 Task: For heading  Tahoma with underline.  font size for heading20,  'Change the font style of data to'Arial.  and font size to 12,  Change the alignment of both headline & data to Align left.  In the sheet  analysisDailySales_Analysis_2022
Action: Mouse moved to (1119, 151)
Screenshot: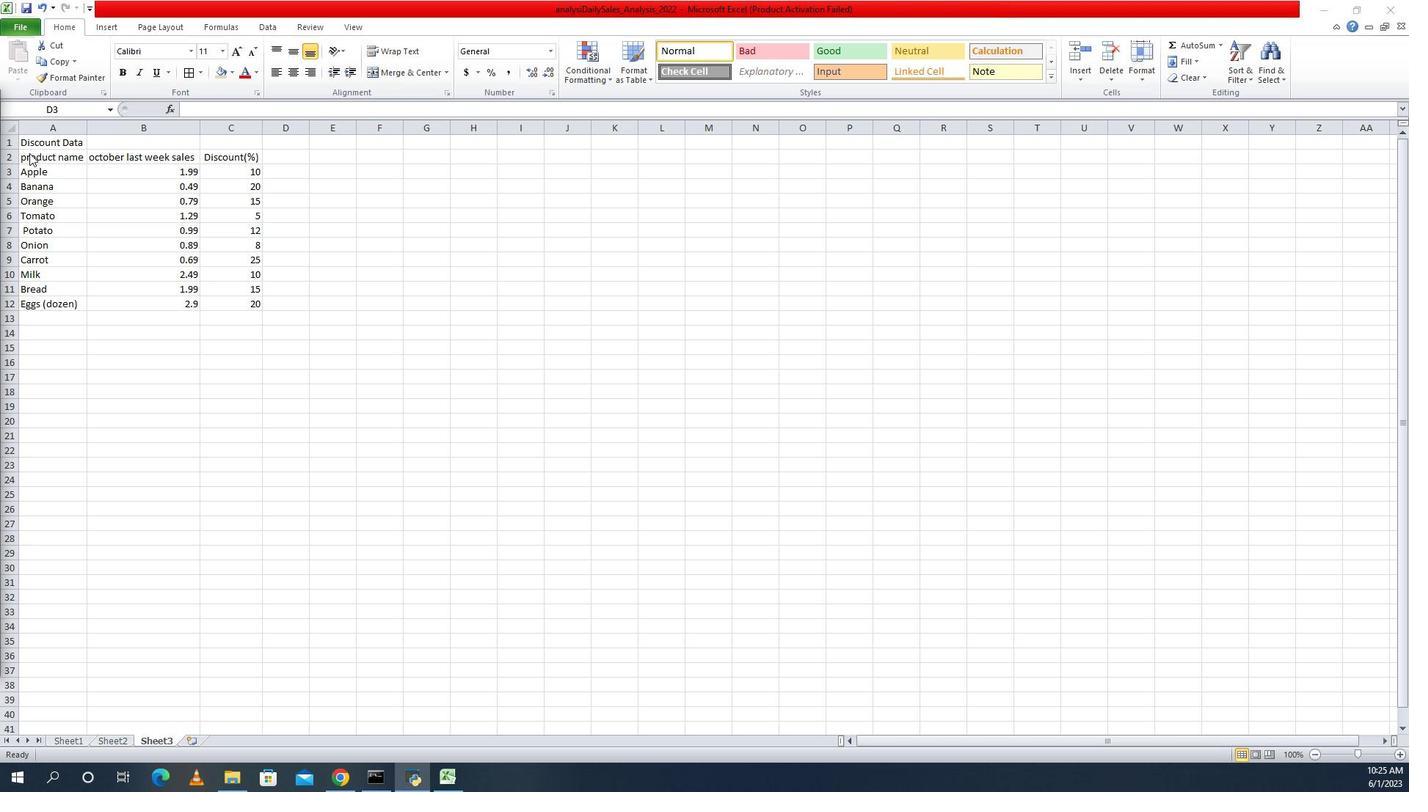 
Action: Mouse pressed left at (1119, 151)
Screenshot: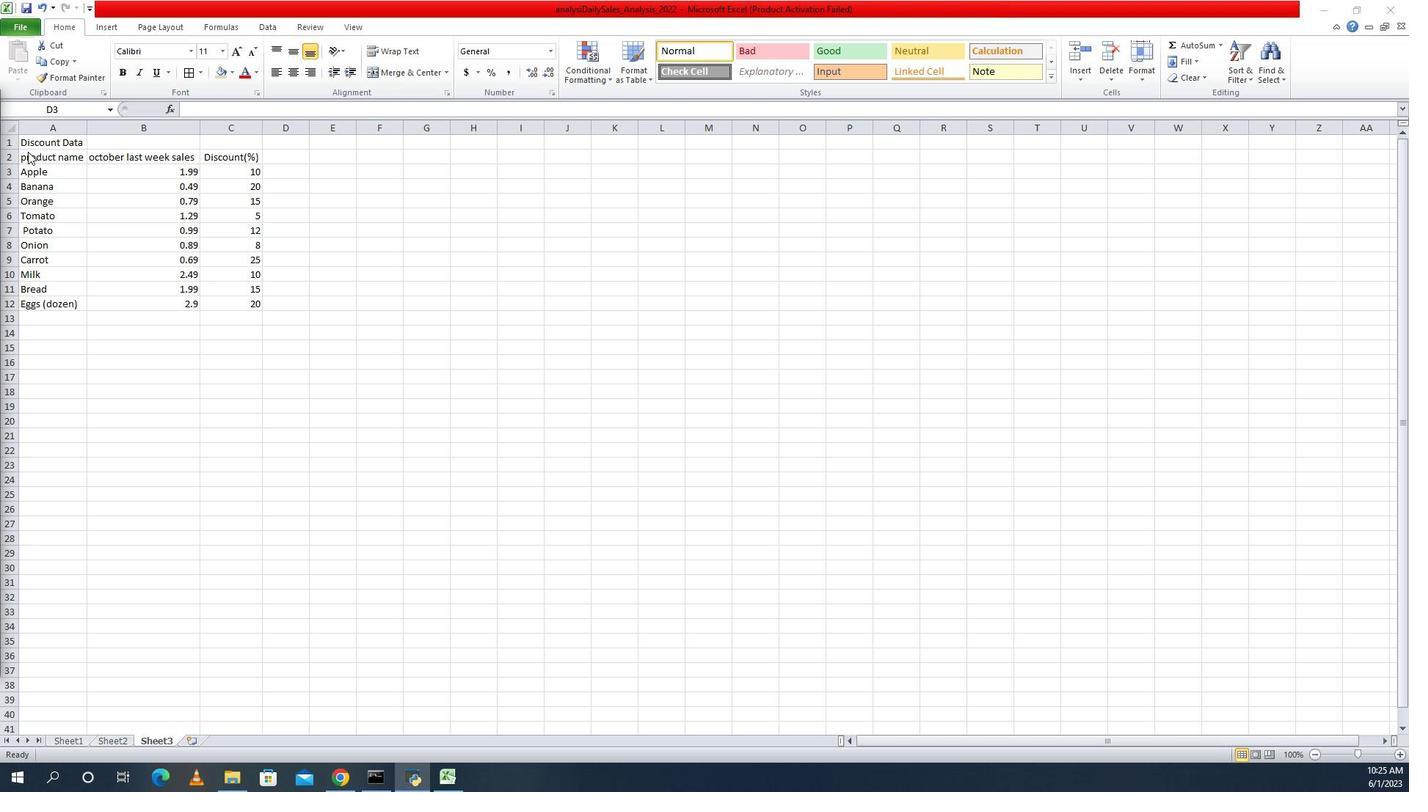 
Action: Mouse moved to (1141, 150)
Screenshot: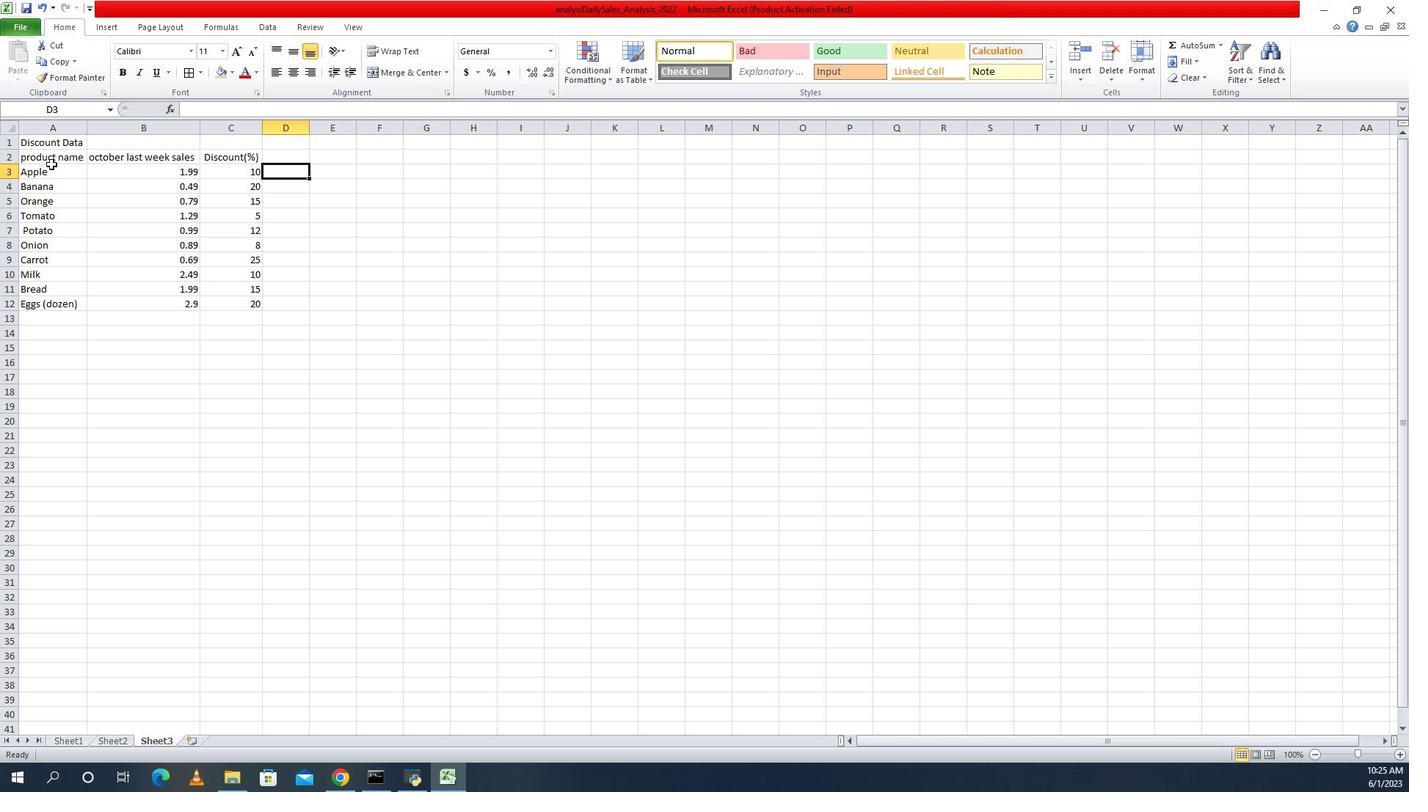 
Action: Mouse pressed left at (1141, 150)
Screenshot: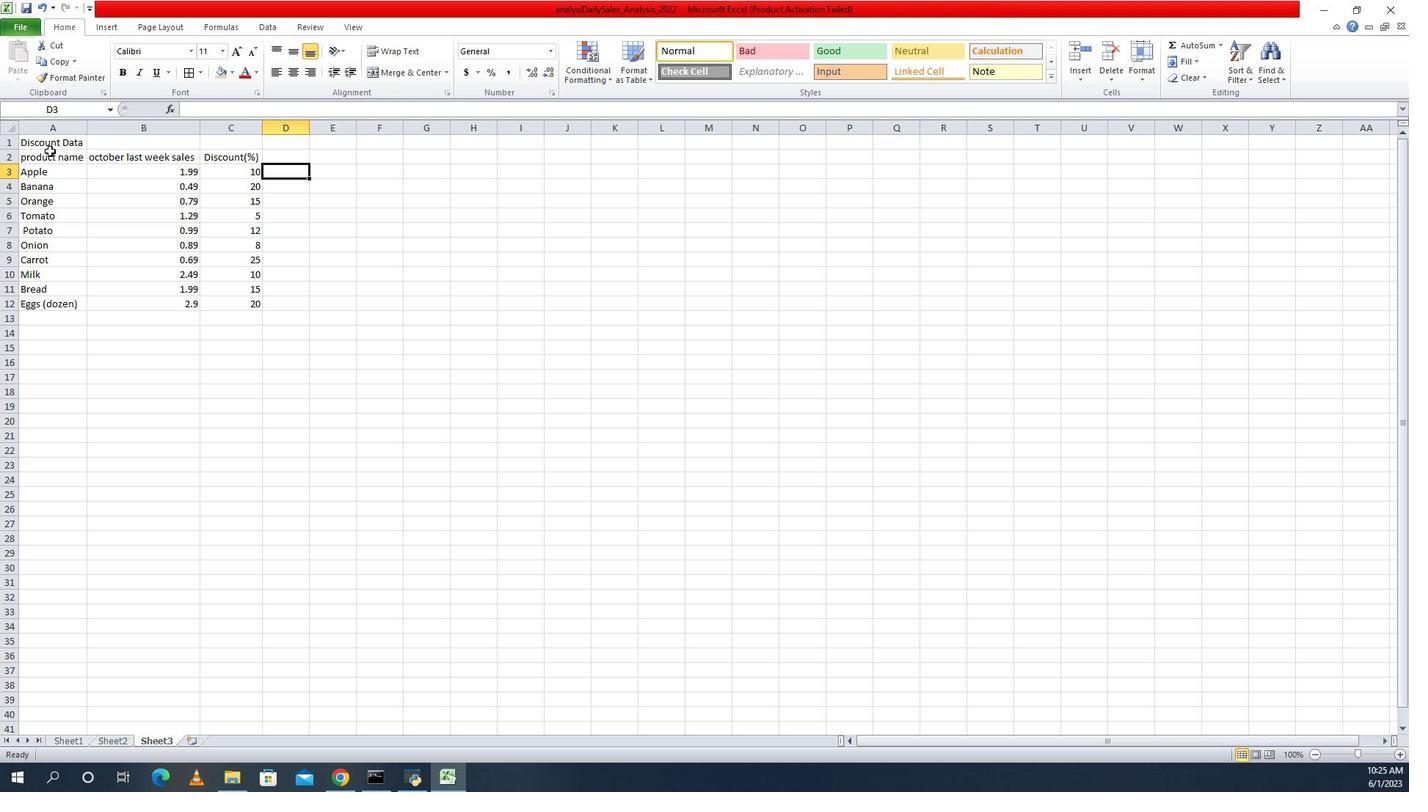 
Action: Mouse moved to (1164, 156)
Screenshot: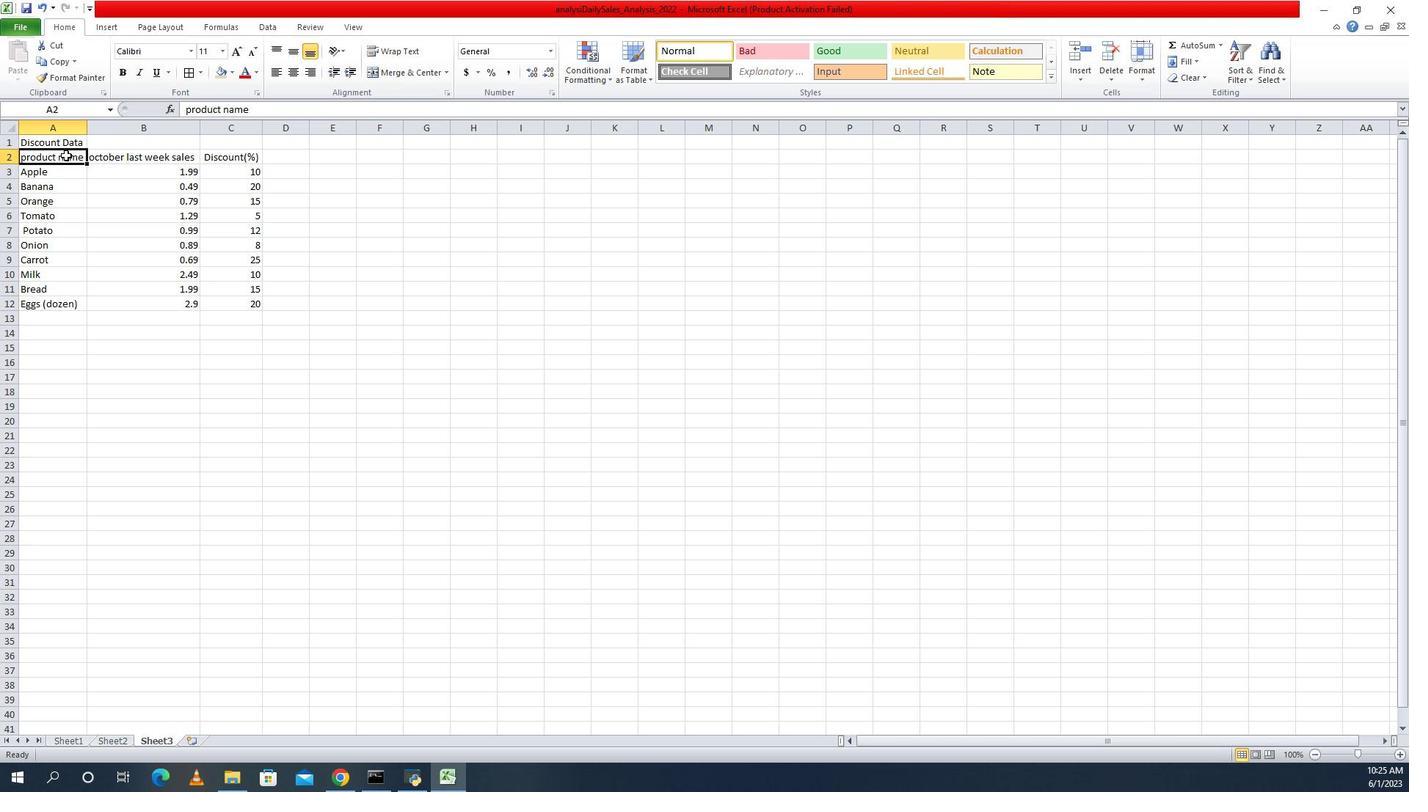 
Action: Mouse pressed left at (1159, 155)
Screenshot: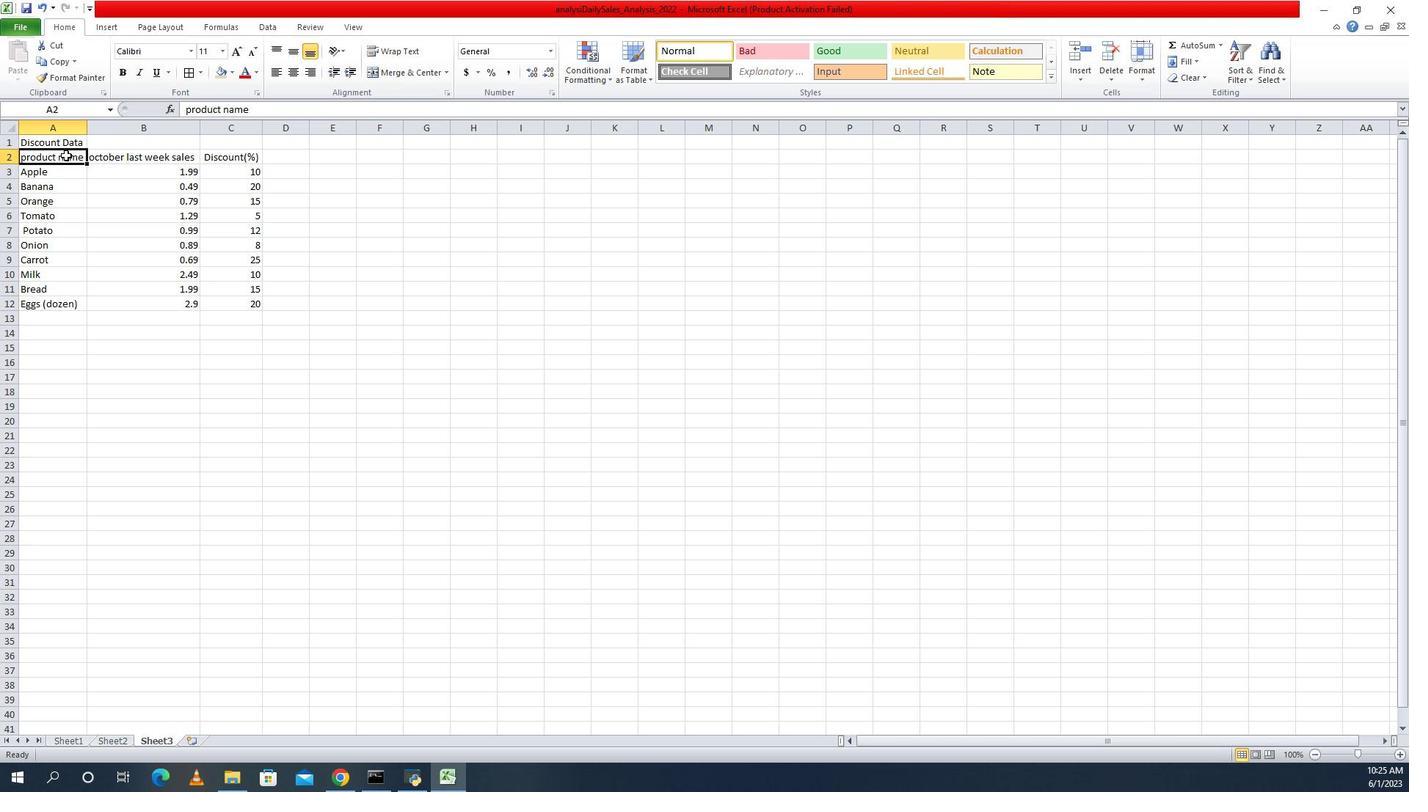 
Action: Mouse moved to (1249, 51)
Screenshot: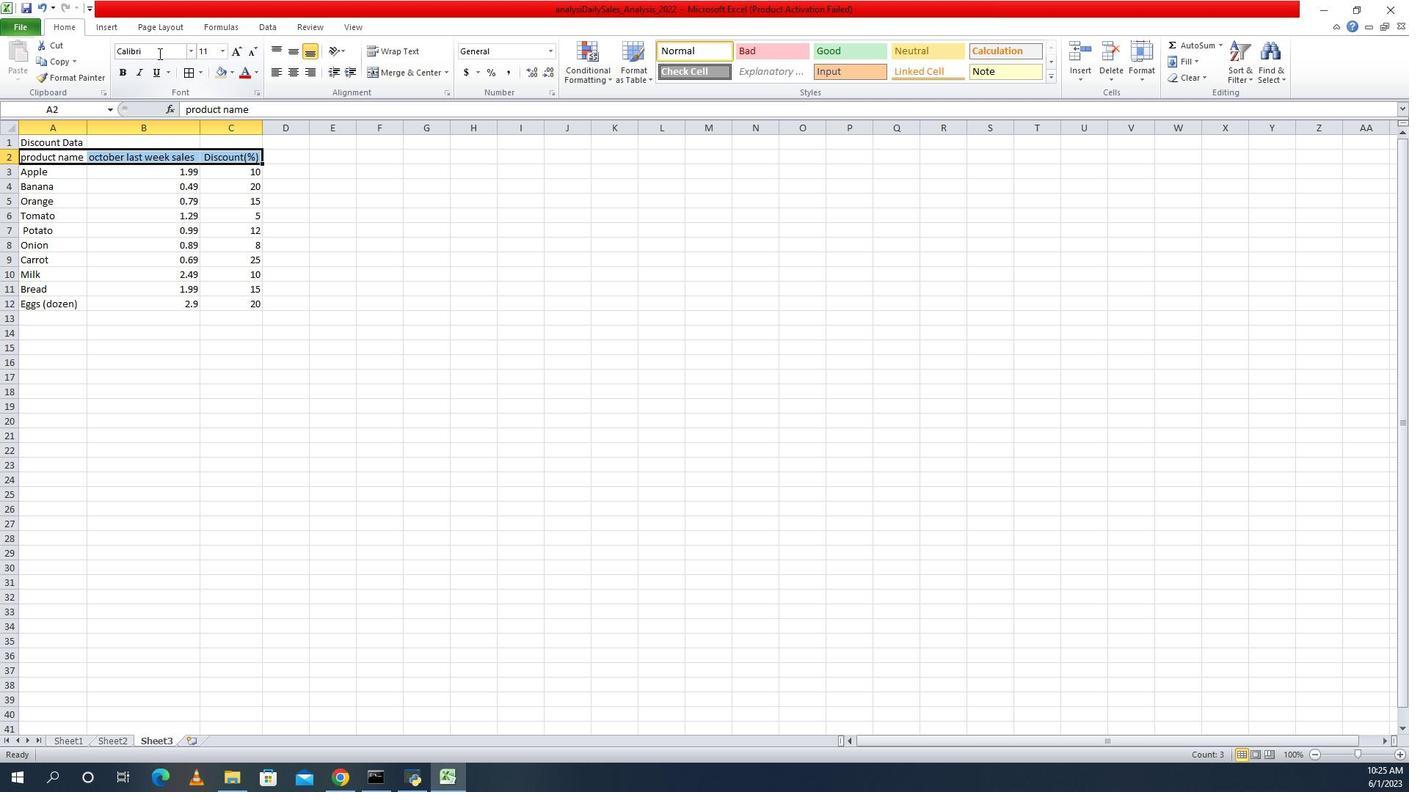 
Action: Mouse pressed left at (1249, 51)
Screenshot: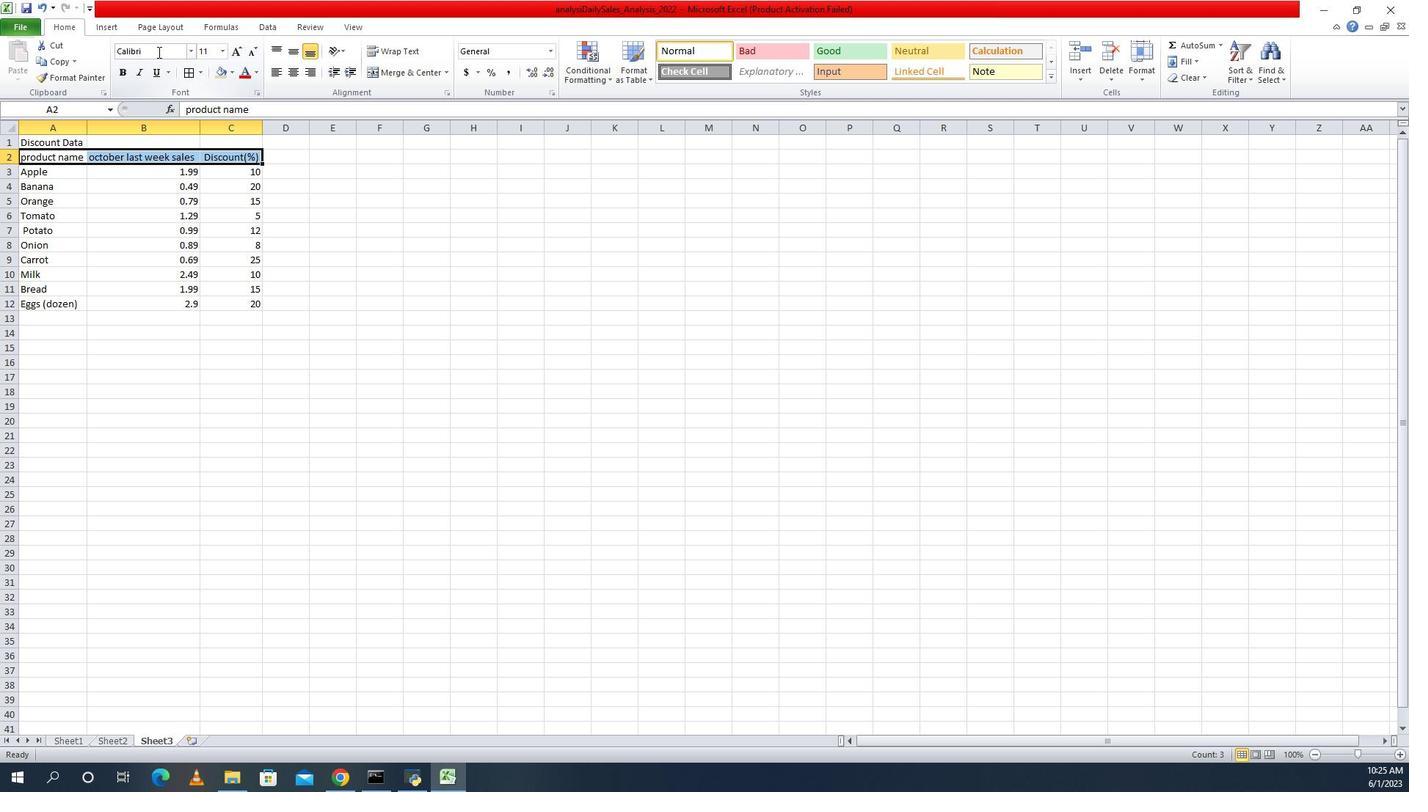 
Action: Mouse moved to (1283, 52)
Screenshot: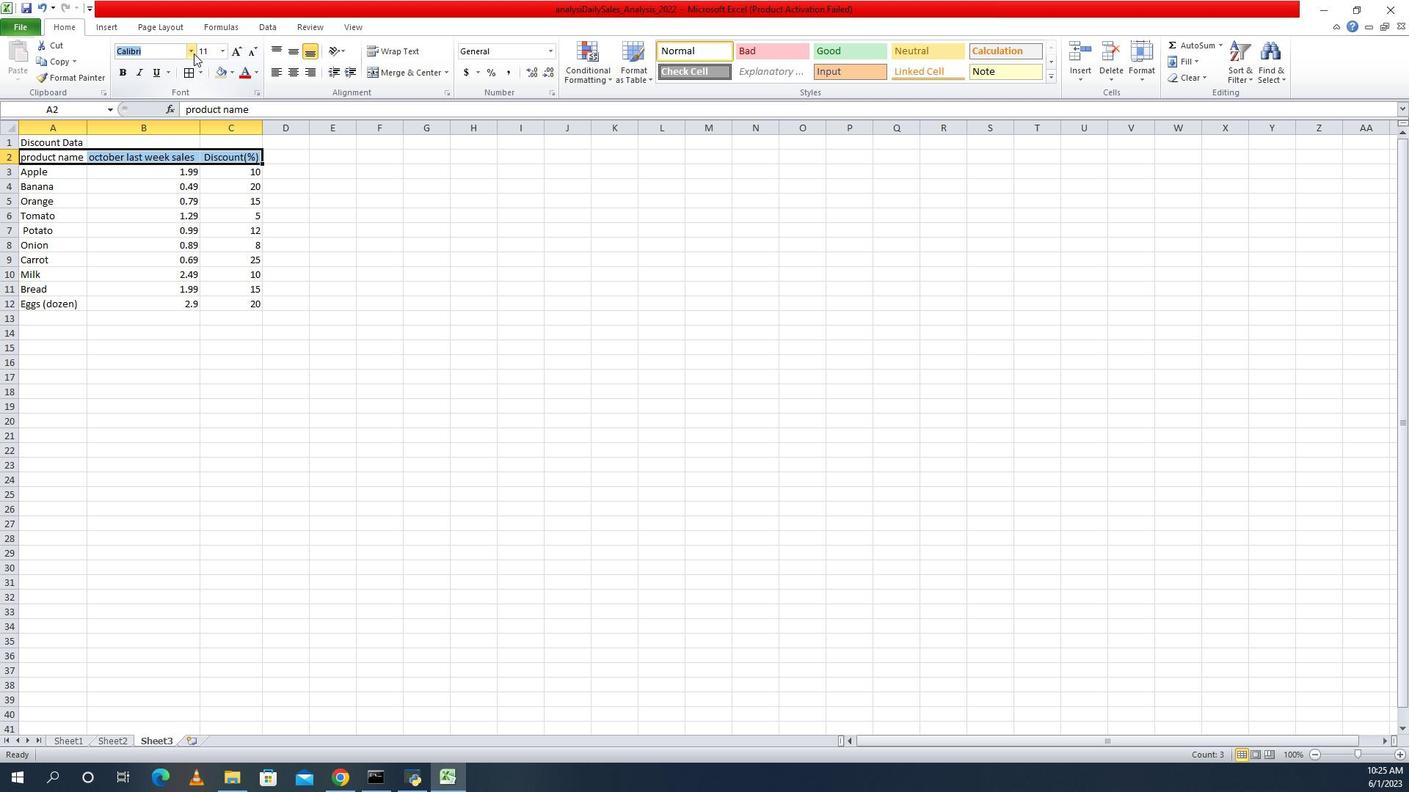 
Action: Mouse pressed left at (1283, 52)
Screenshot: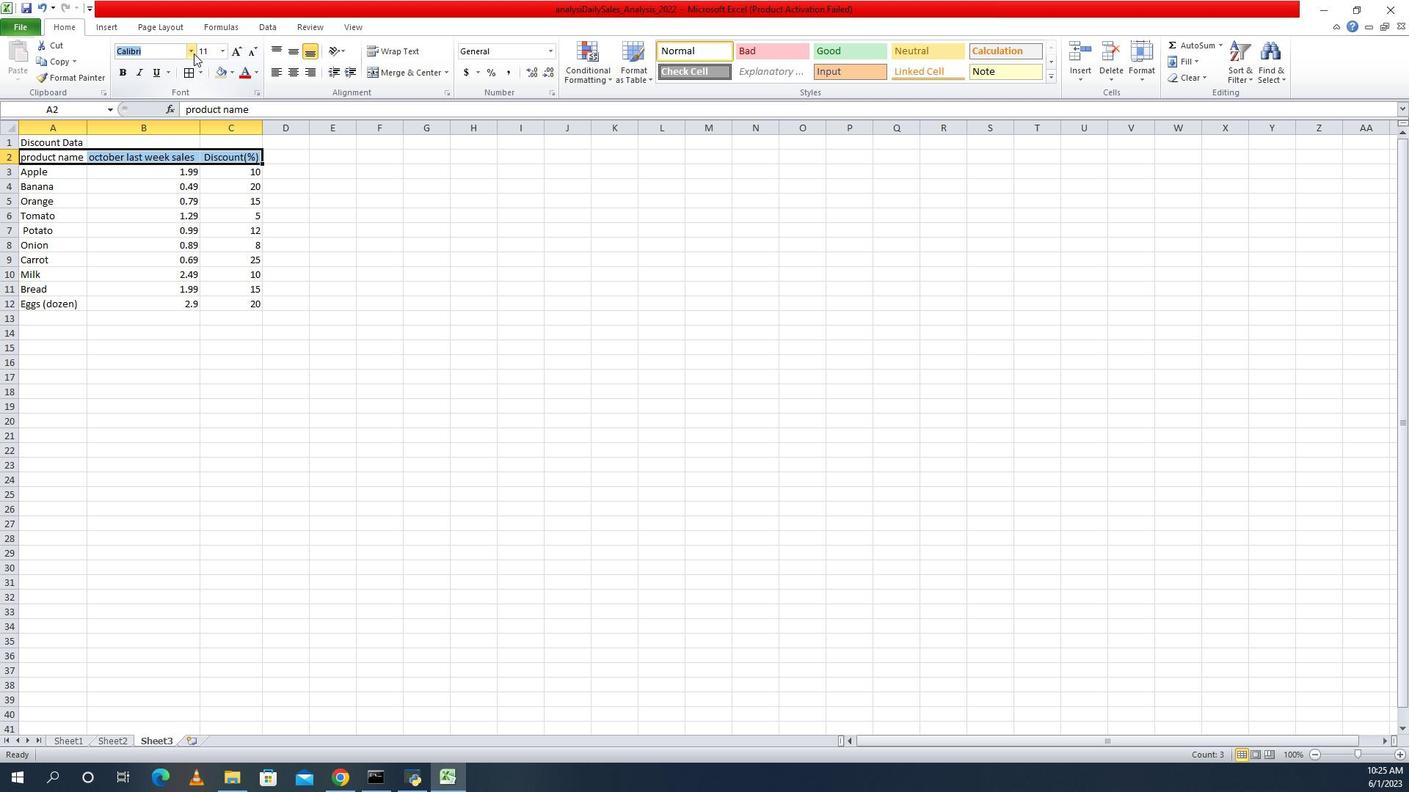 
Action: Key pressed t
Screenshot: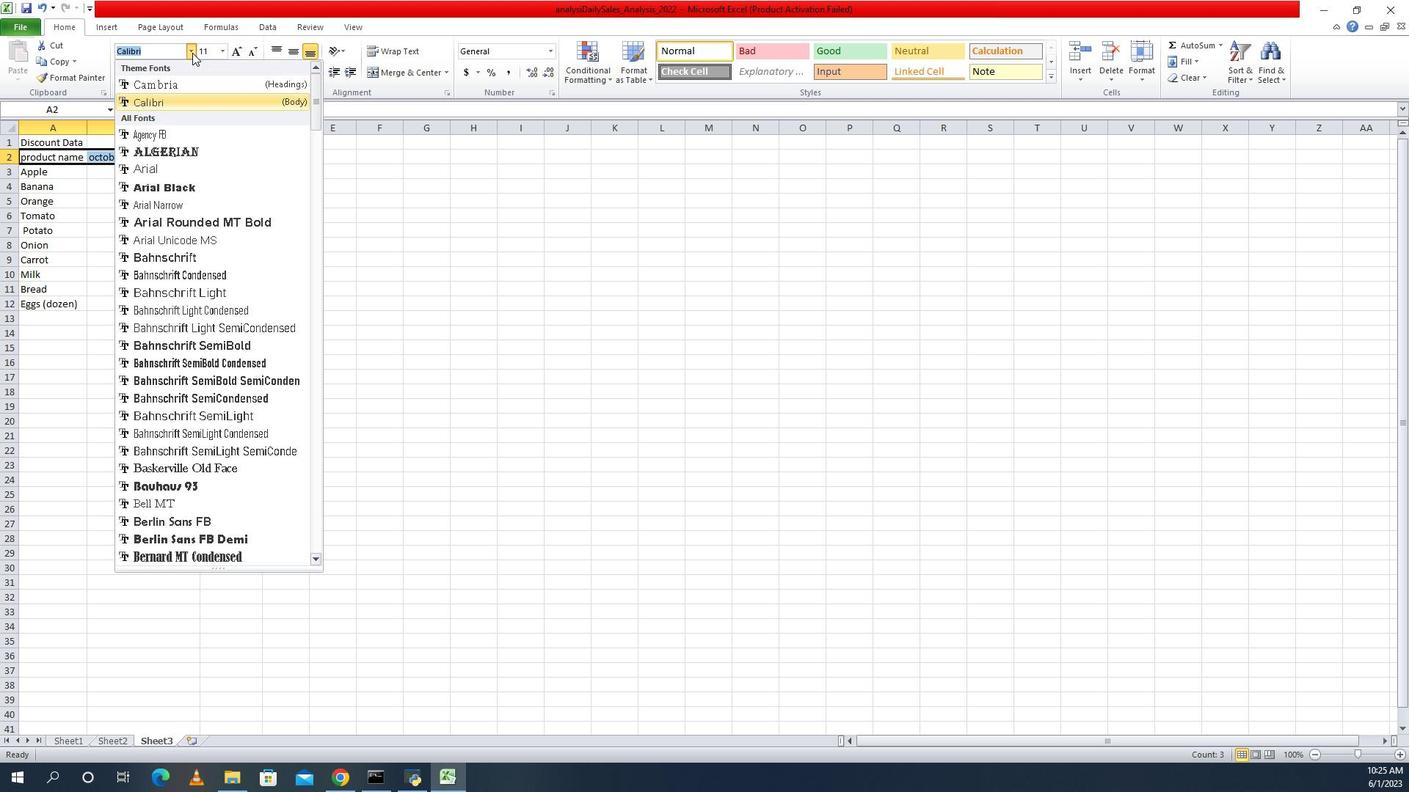 
Action: Mouse moved to (1283, 129)
Screenshot: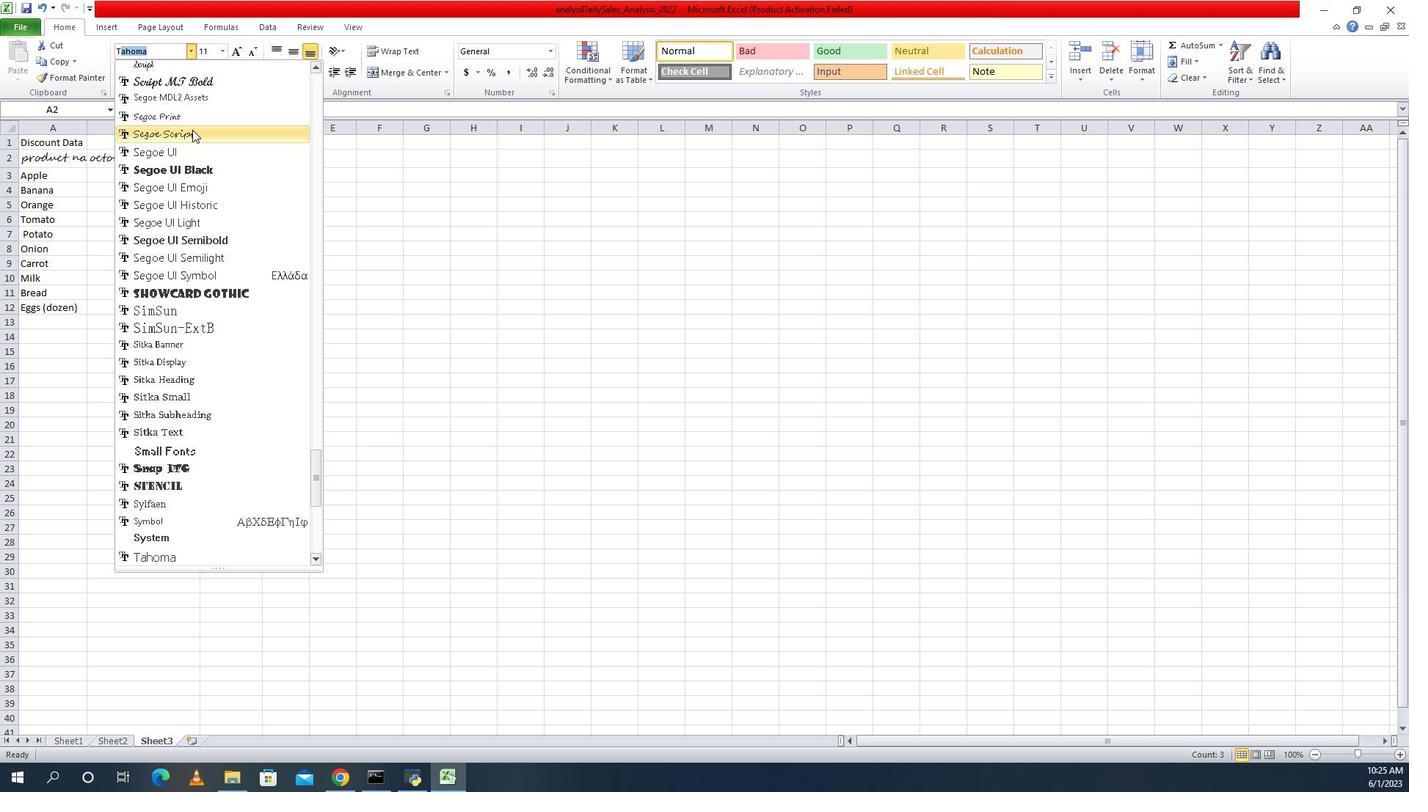
Action: Key pressed <Key.enter>
Screenshot: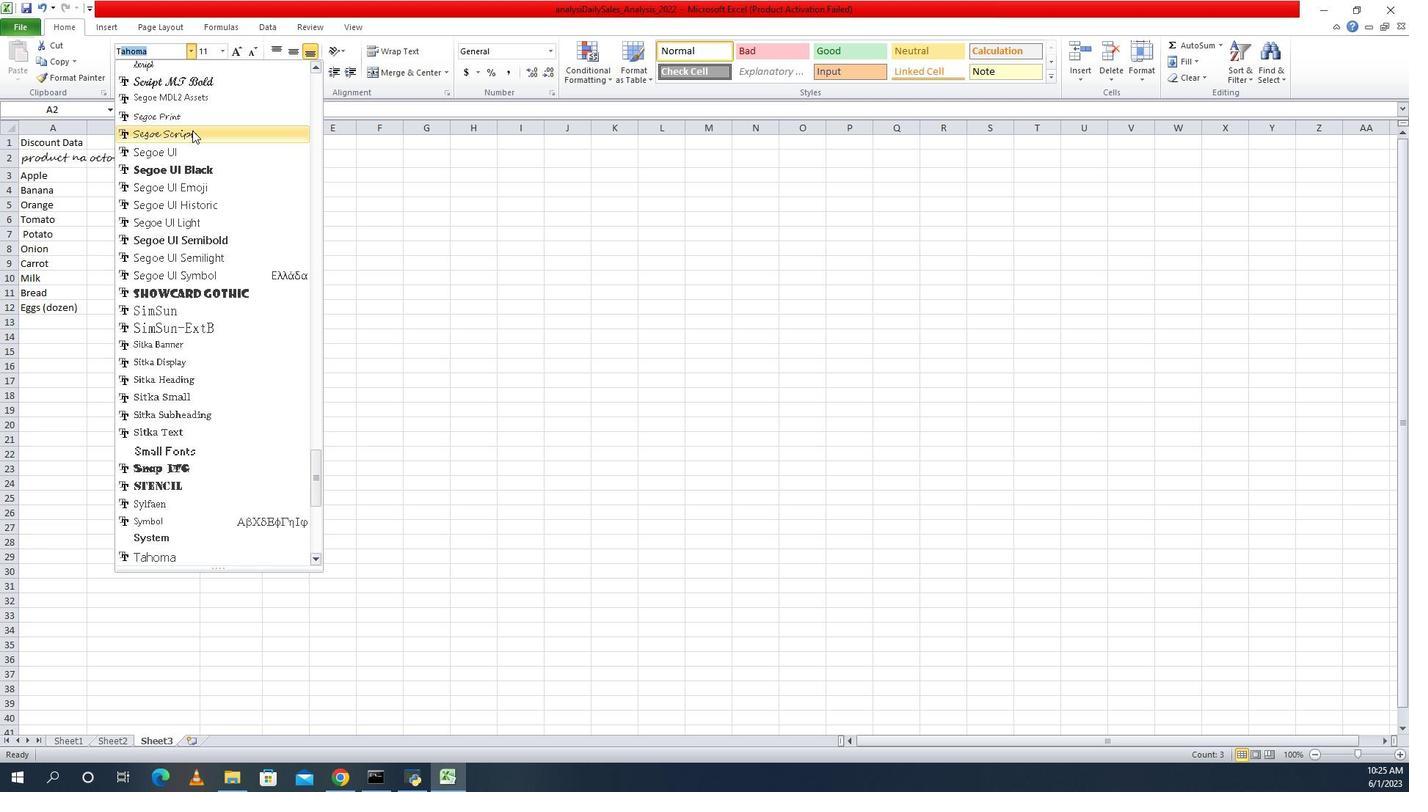 
Action: Mouse moved to (1248, 112)
Screenshot: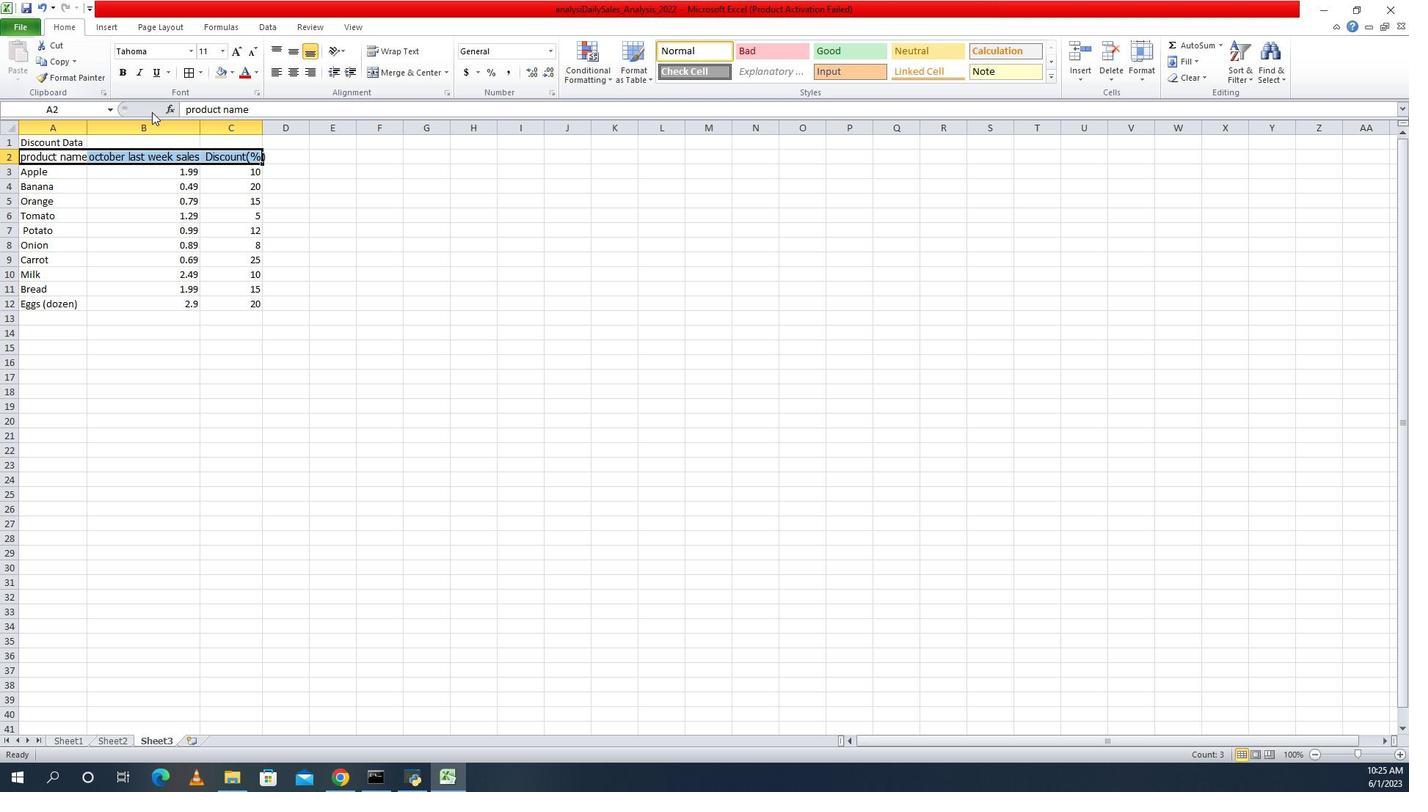 
Action: Key pressed ctrl+U
Screenshot: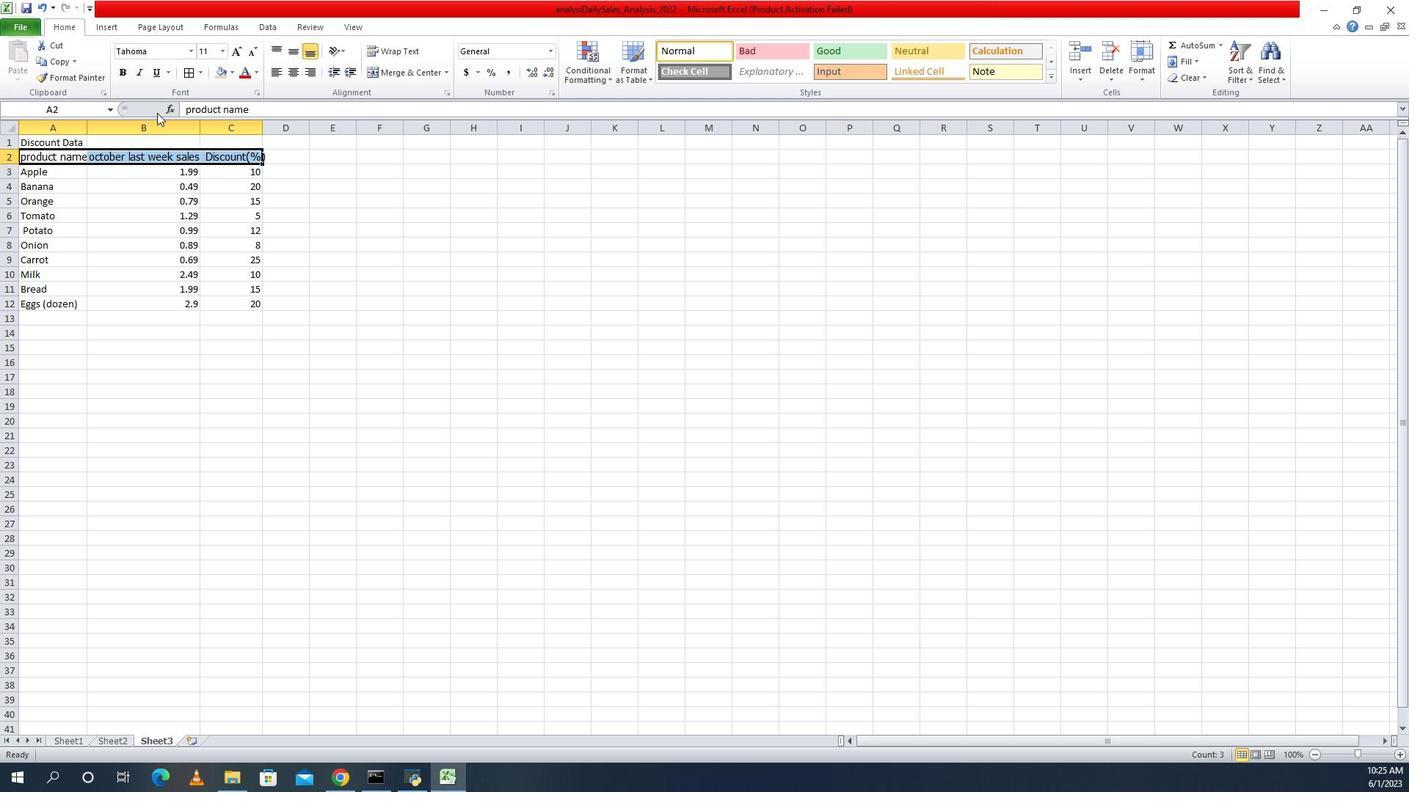 
Action: Mouse moved to (1304, 51)
Screenshot: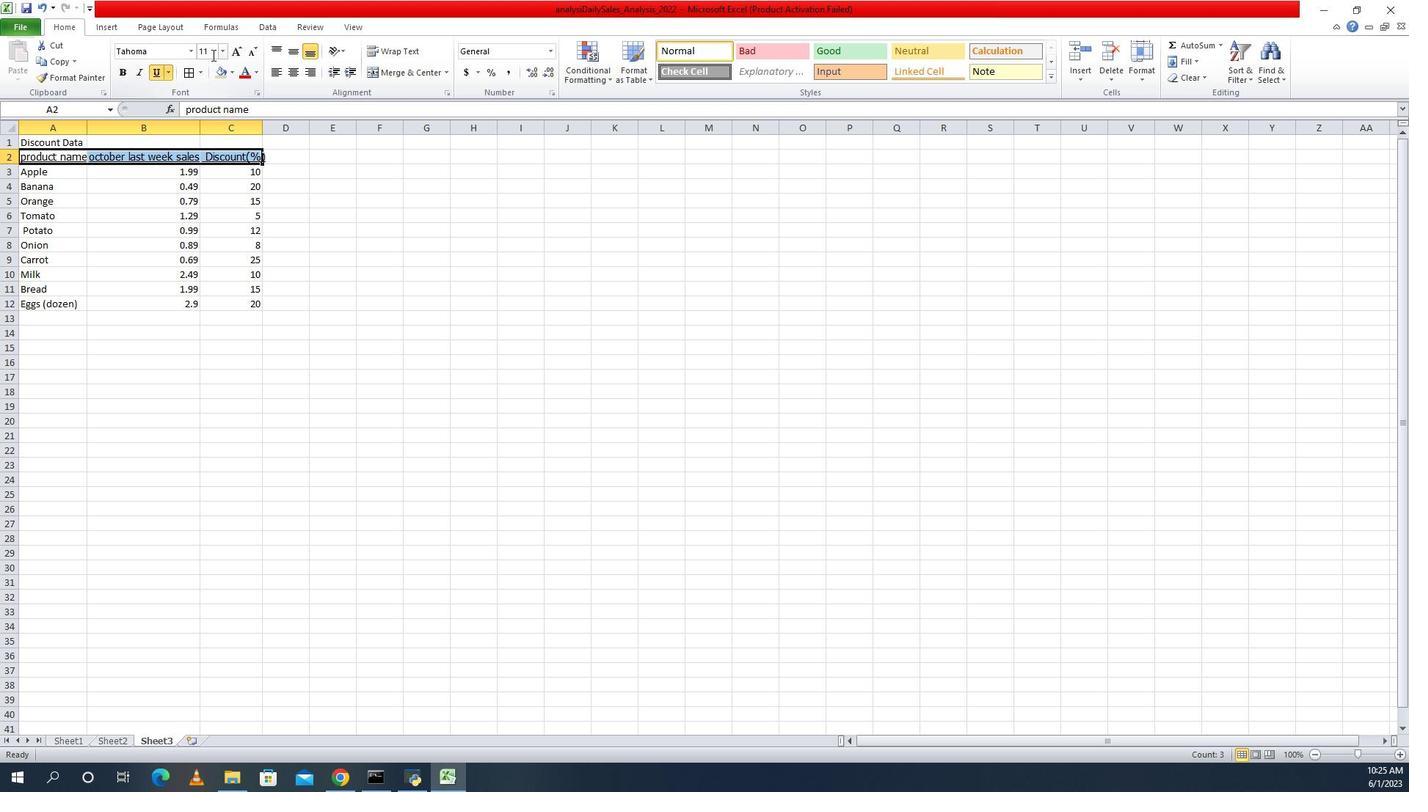
Action: Mouse pressed left at (1304, 51)
Screenshot: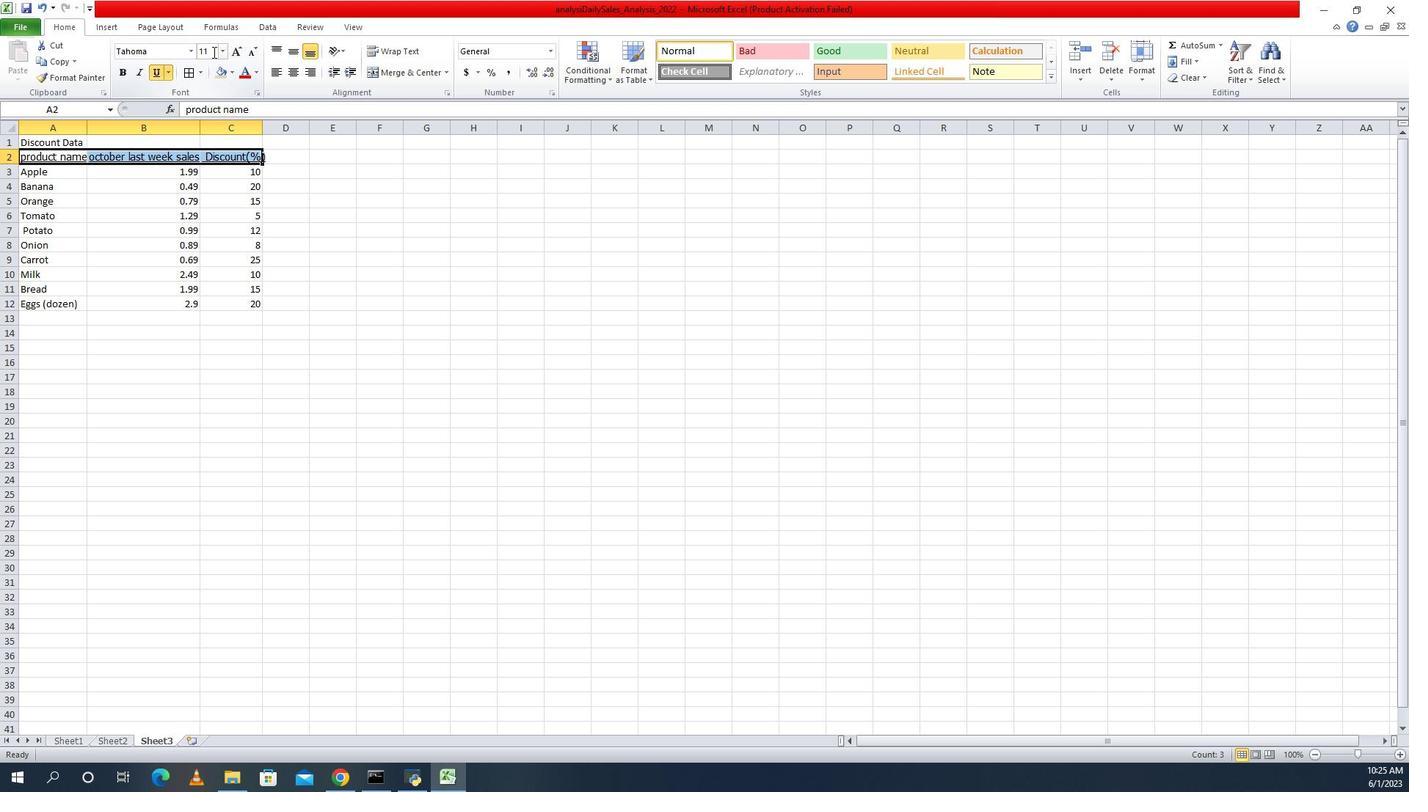 
Action: Key pressed 20<Key.enter>
Screenshot: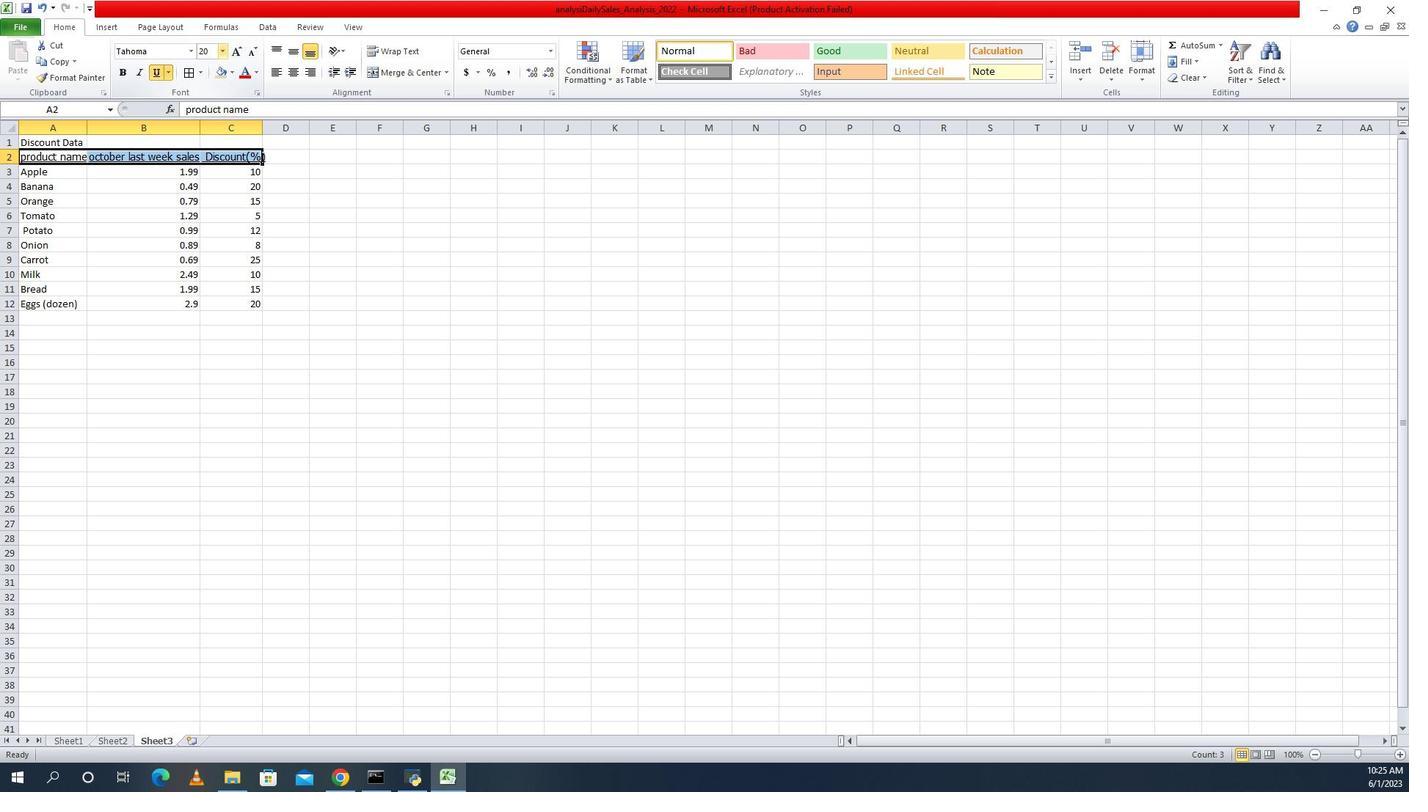 
Action: Mouse moved to (1353, 125)
Screenshot: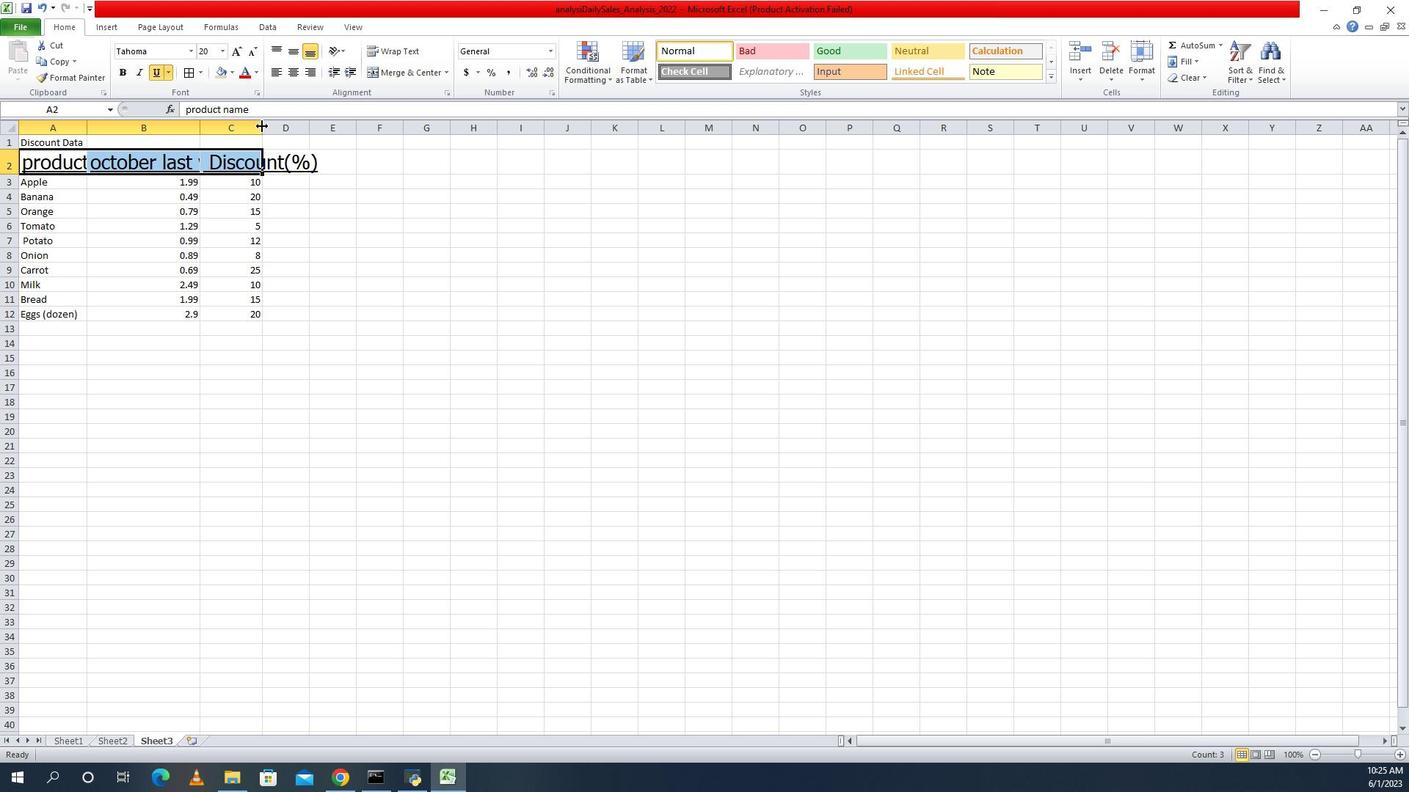 
Action: Mouse pressed left at (1353, 125)
Screenshot: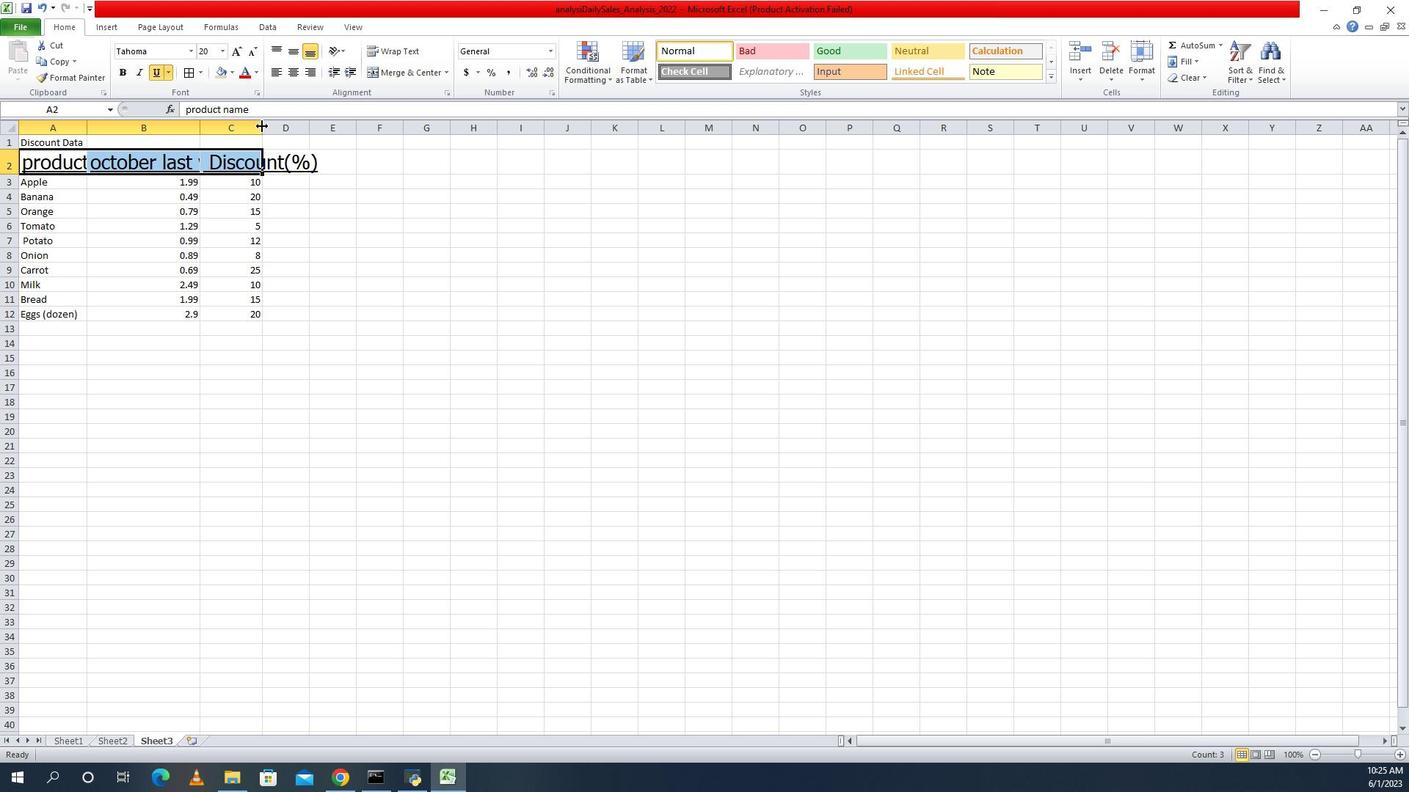 
Action: Mouse moved to (1353, 125)
Screenshot: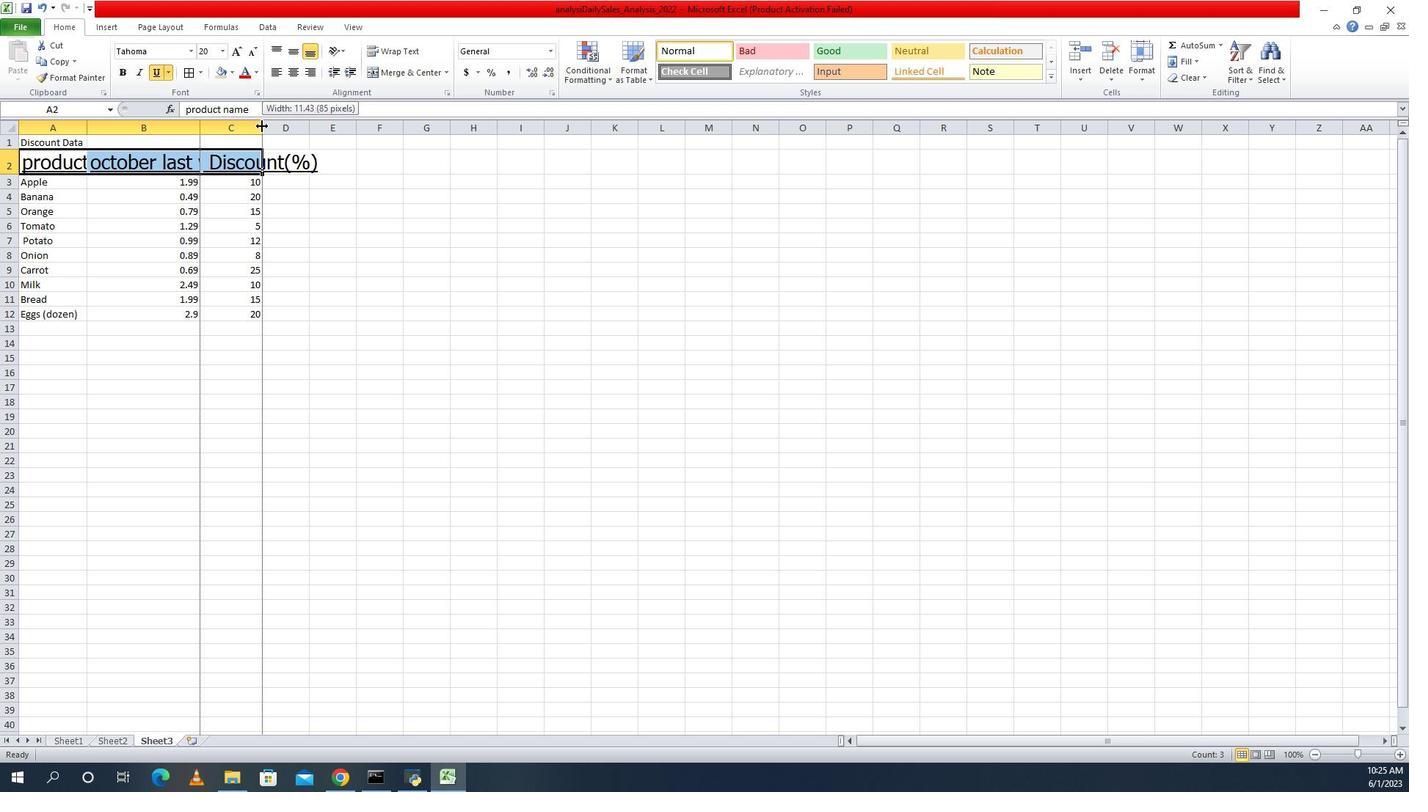 
Action: Mouse pressed left at (1353, 125)
Screenshot: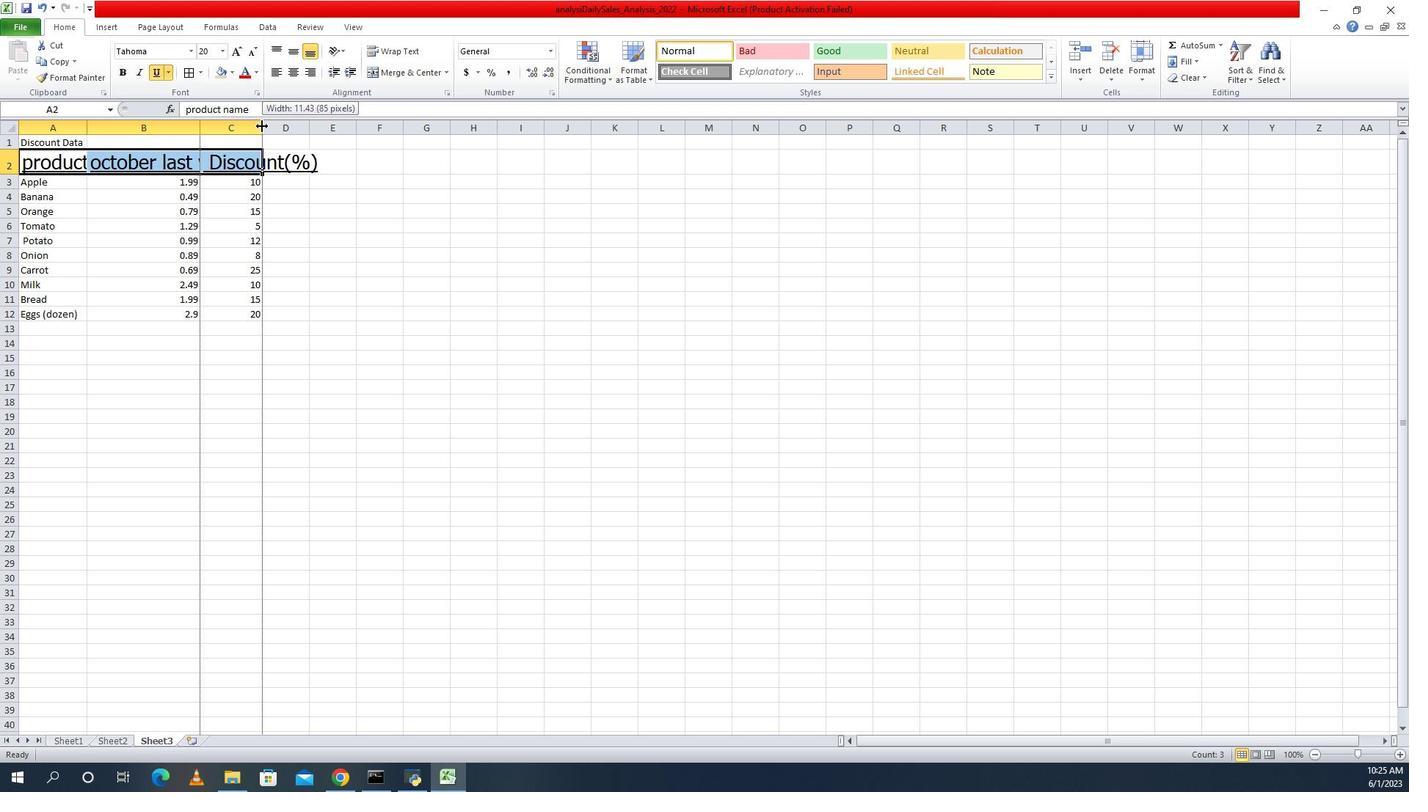
Action: Mouse moved to (1292, 127)
Screenshot: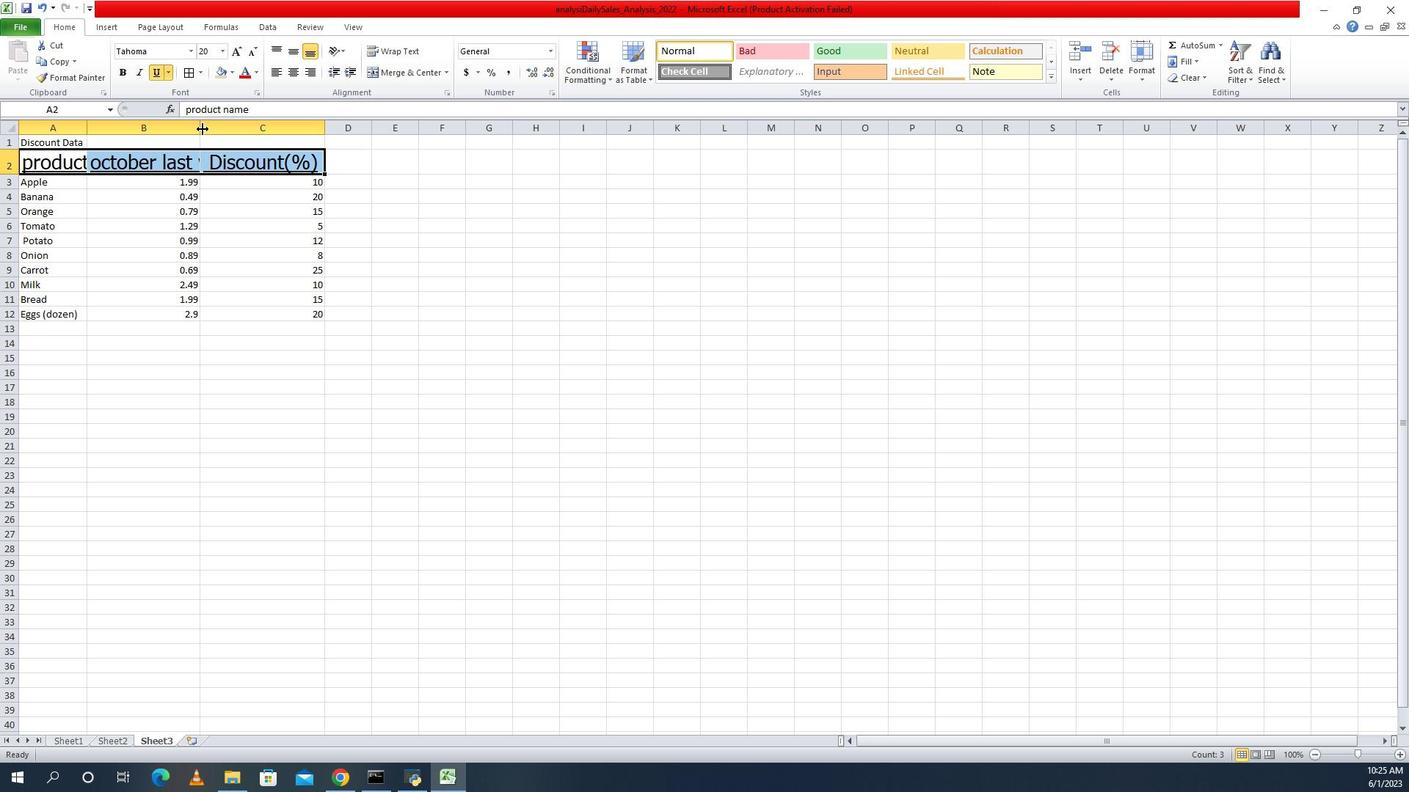 
Action: Mouse pressed left at (1292, 127)
Screenshot: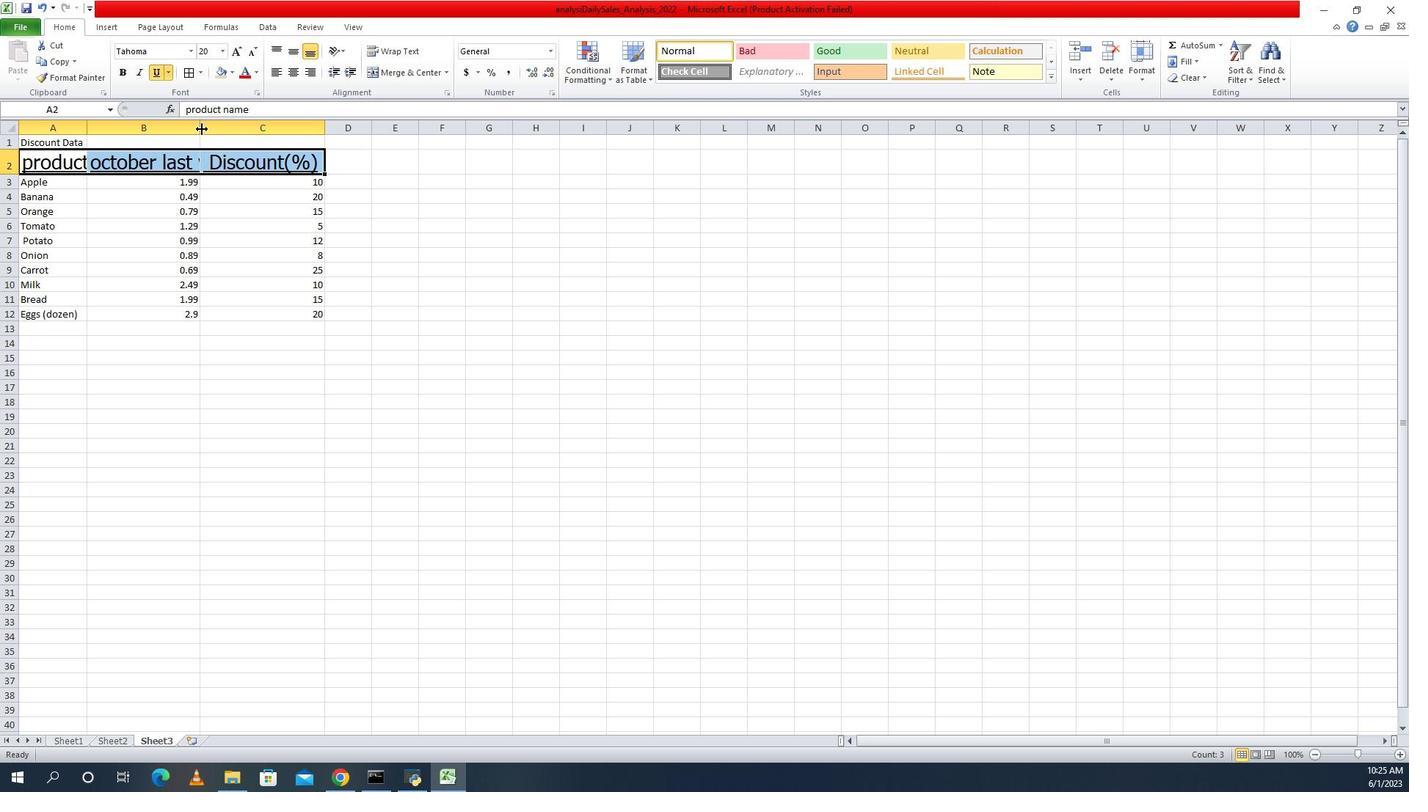 
Action: Mouse pressed left at (1292, 127)
Screenshot: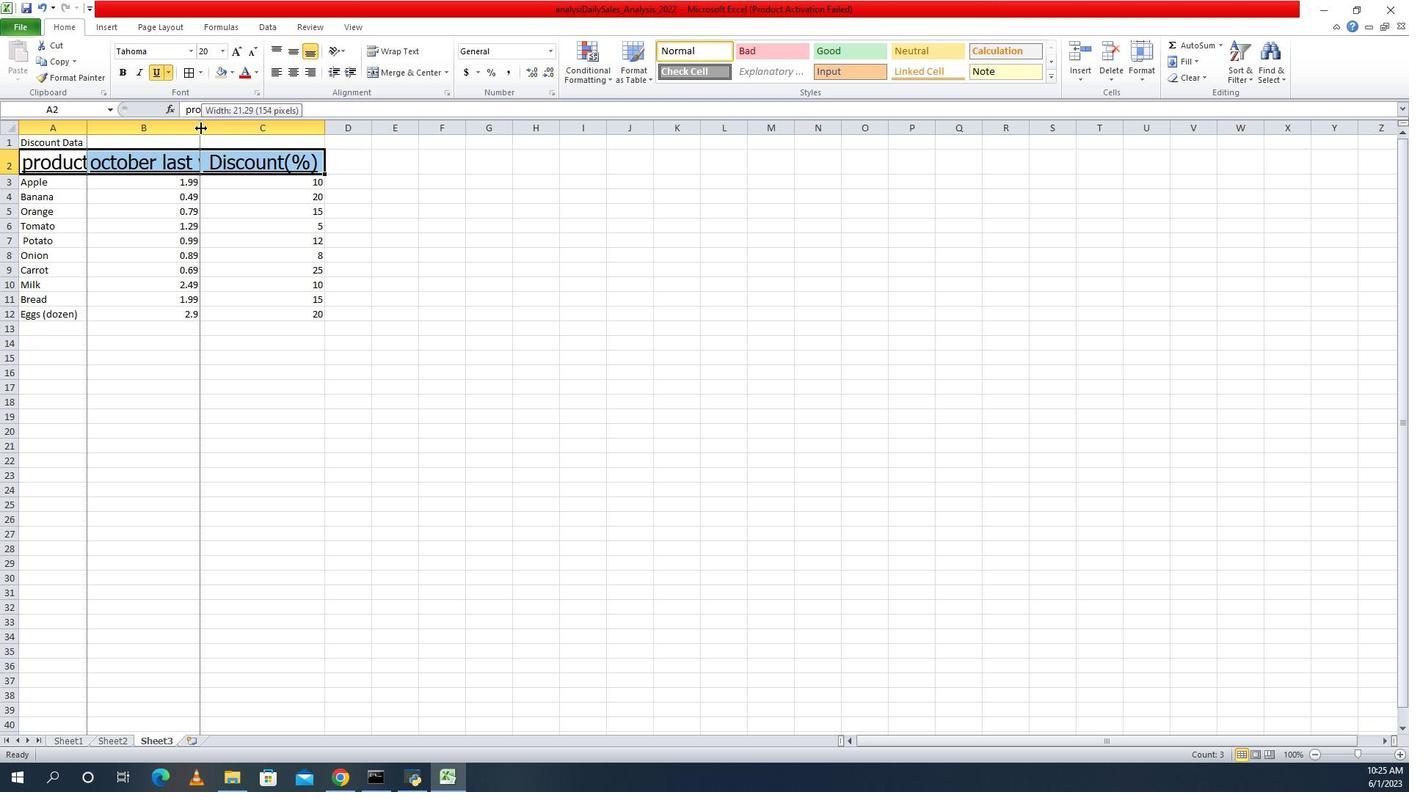 
Action: Mouse moved to (1181, 128)
Screenshot: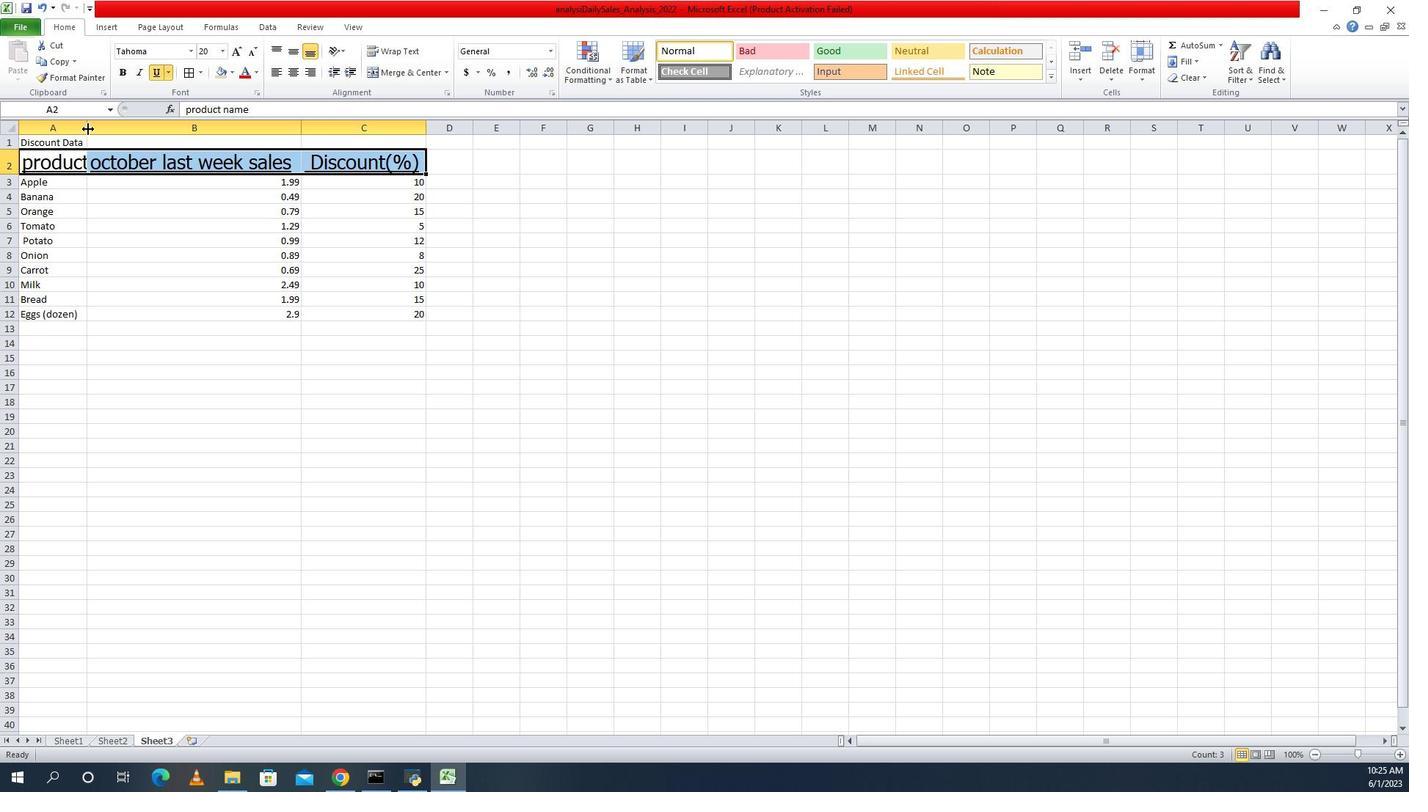 
Action: Mouse pressed left at (1181, 128)
Screenshot: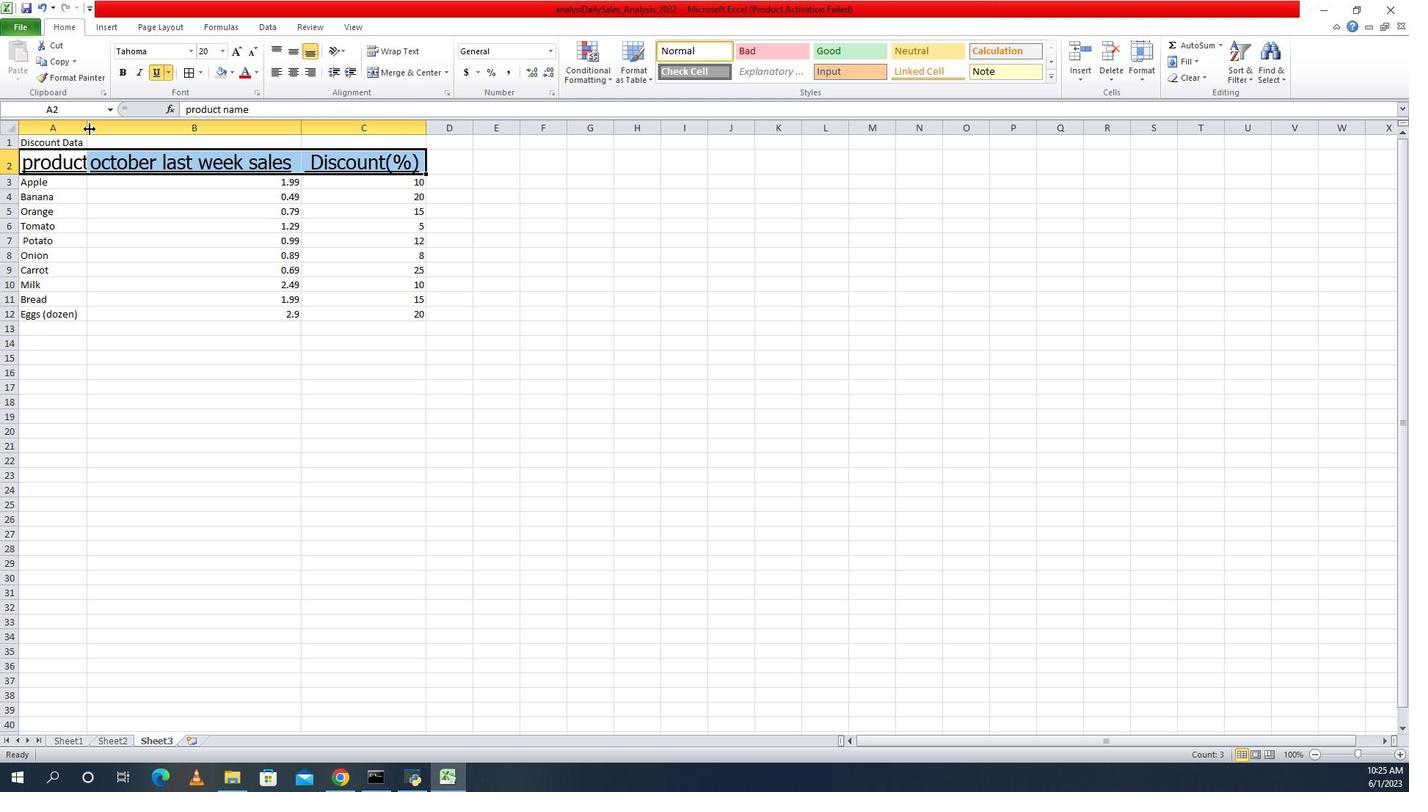 
Action: Mouse pressed left at (1181, 128)
Screenshot: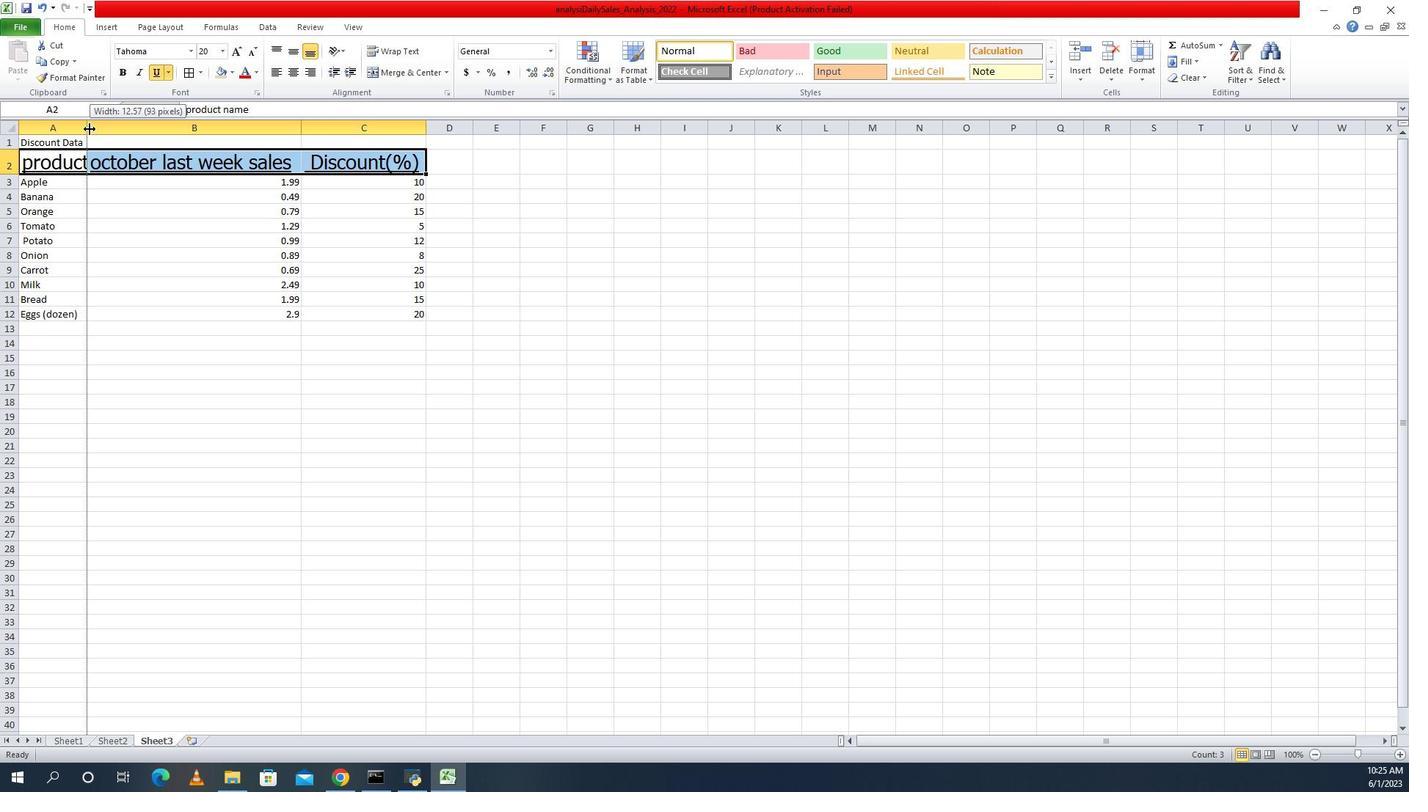 
Action: Mouse moved to (1114, 185)
Screenshot: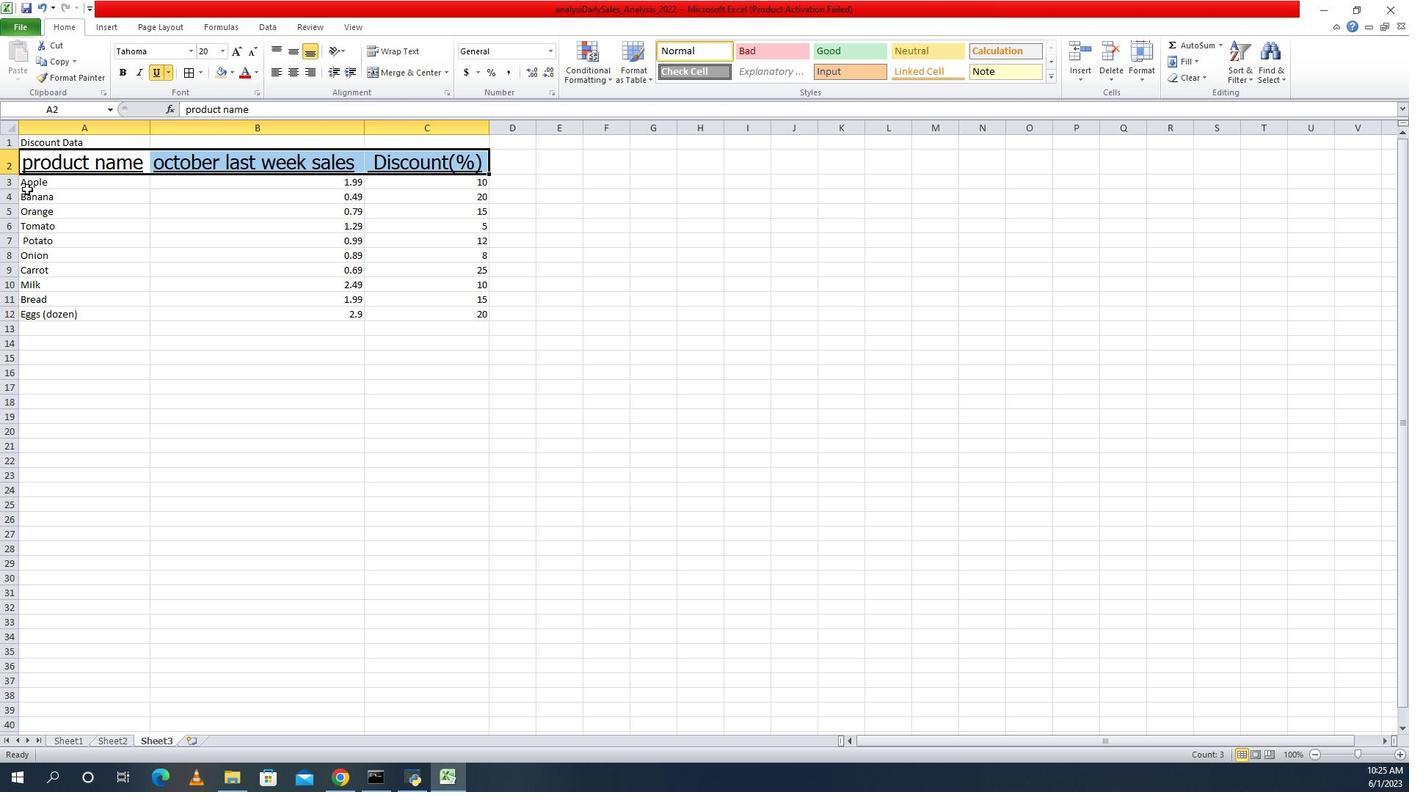 
Action: Mouse pressed left at (1114, 185)
Screenshot: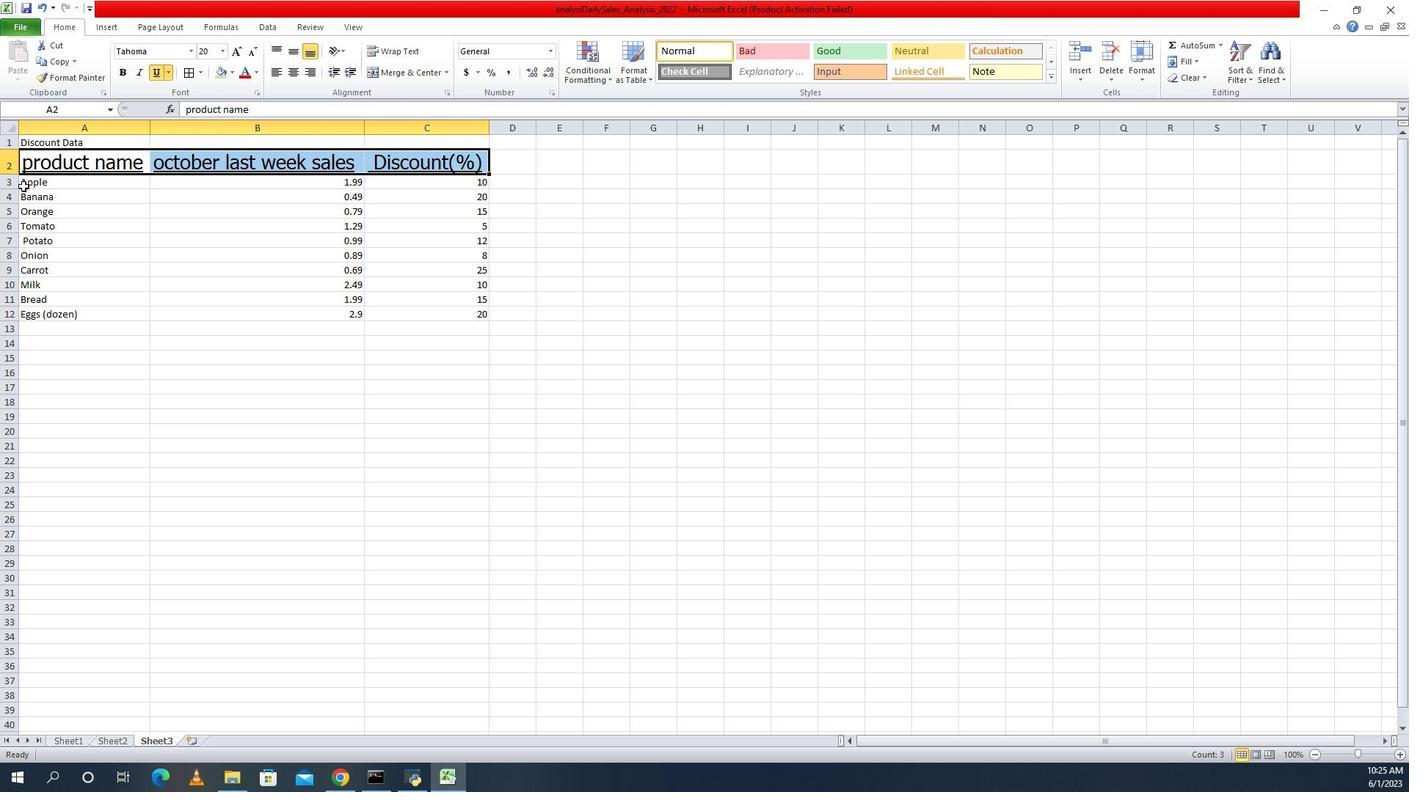 
Action: Mouse moved to (1261, 49)
Screenshot: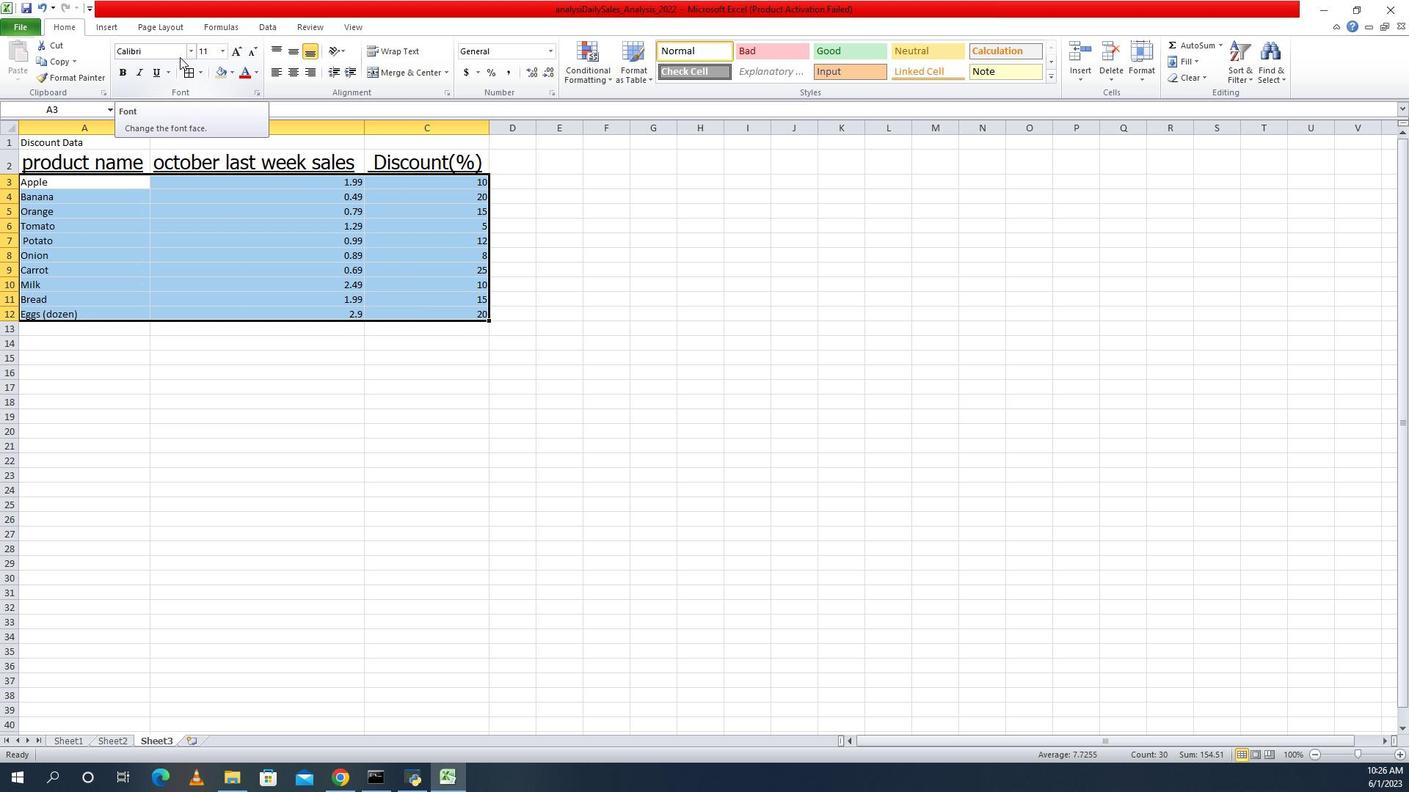 
Action: Mouse pressed left at (1261, 49)
Screenshot: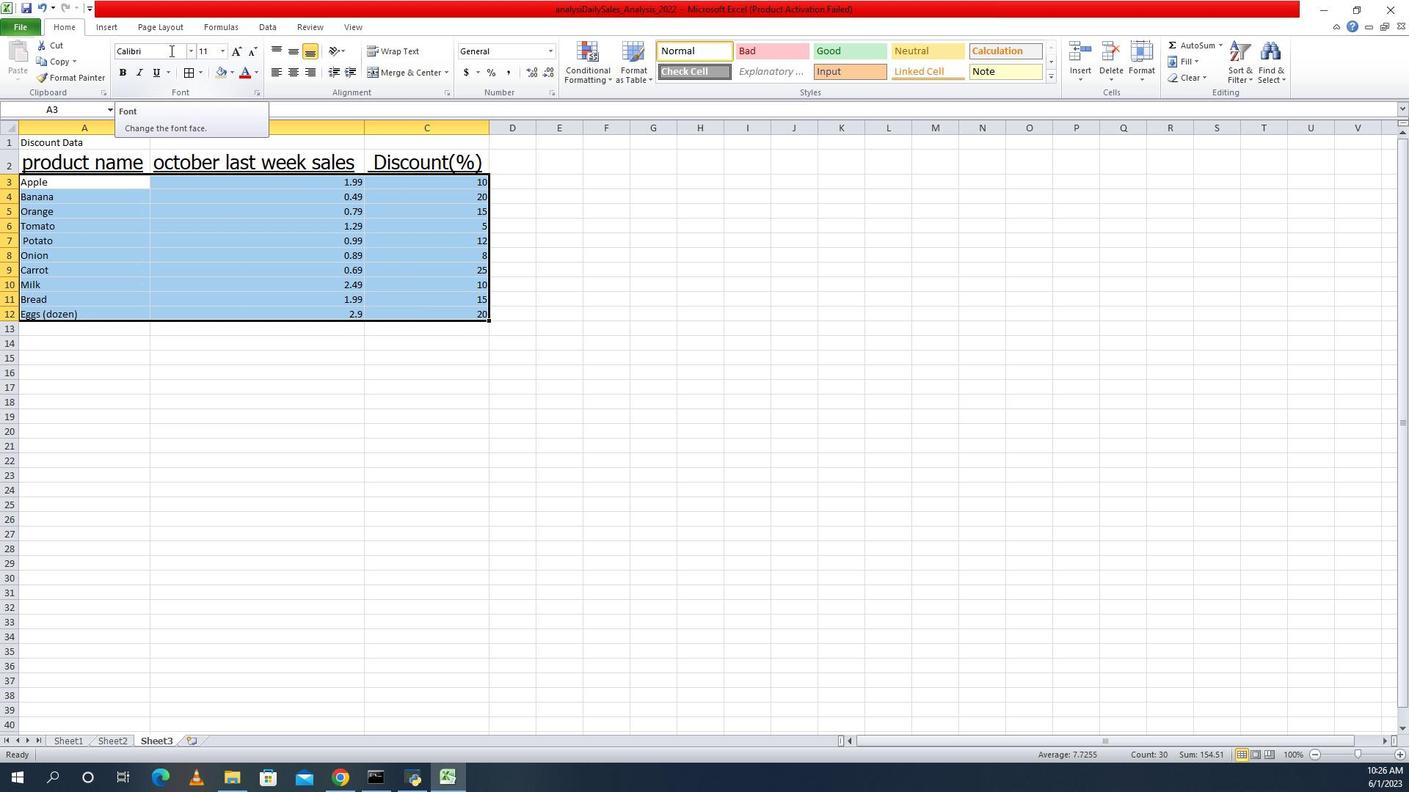 
Action: Mouse moved to (1280, 52)
Screenshot: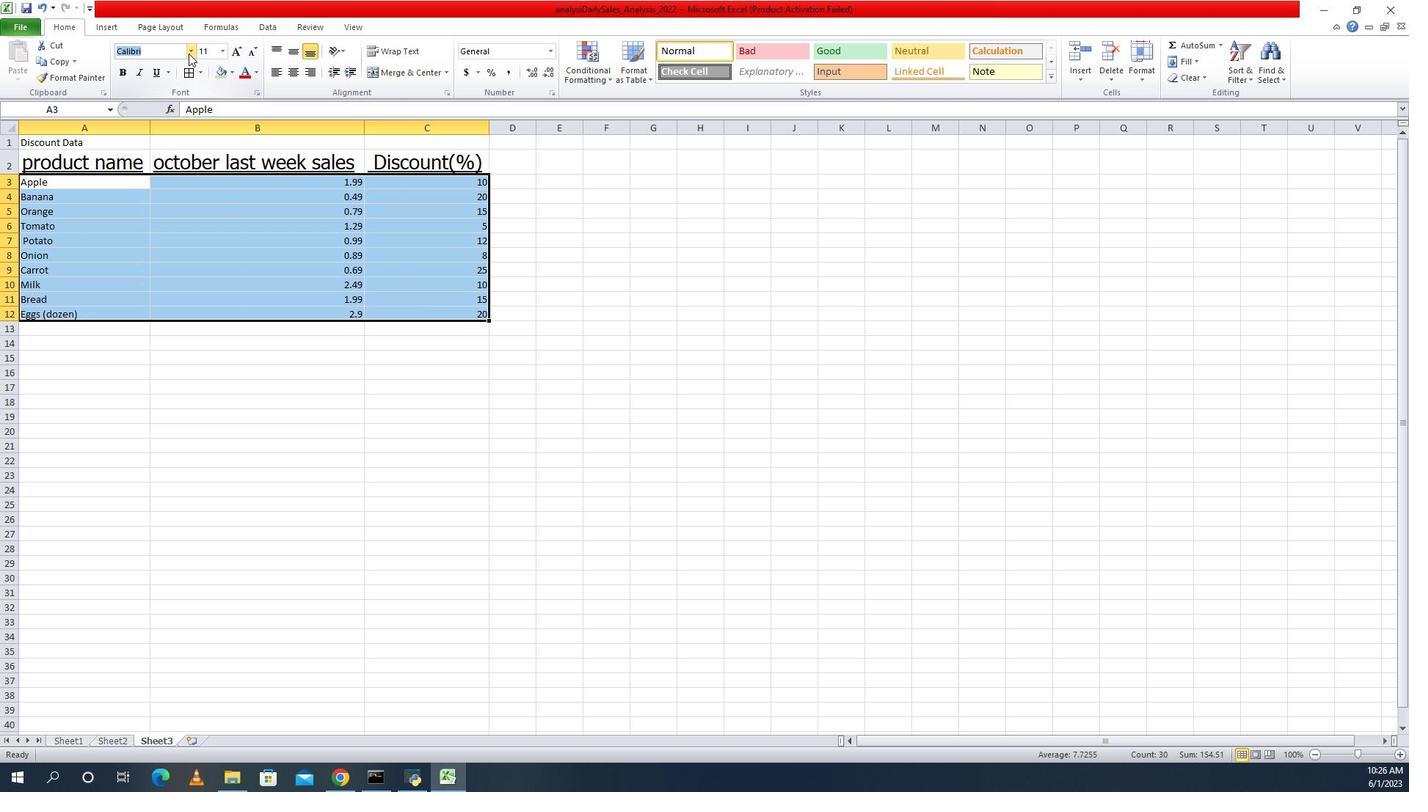 
Action: Mouse pressed left at (1280, 52)
Screenshot: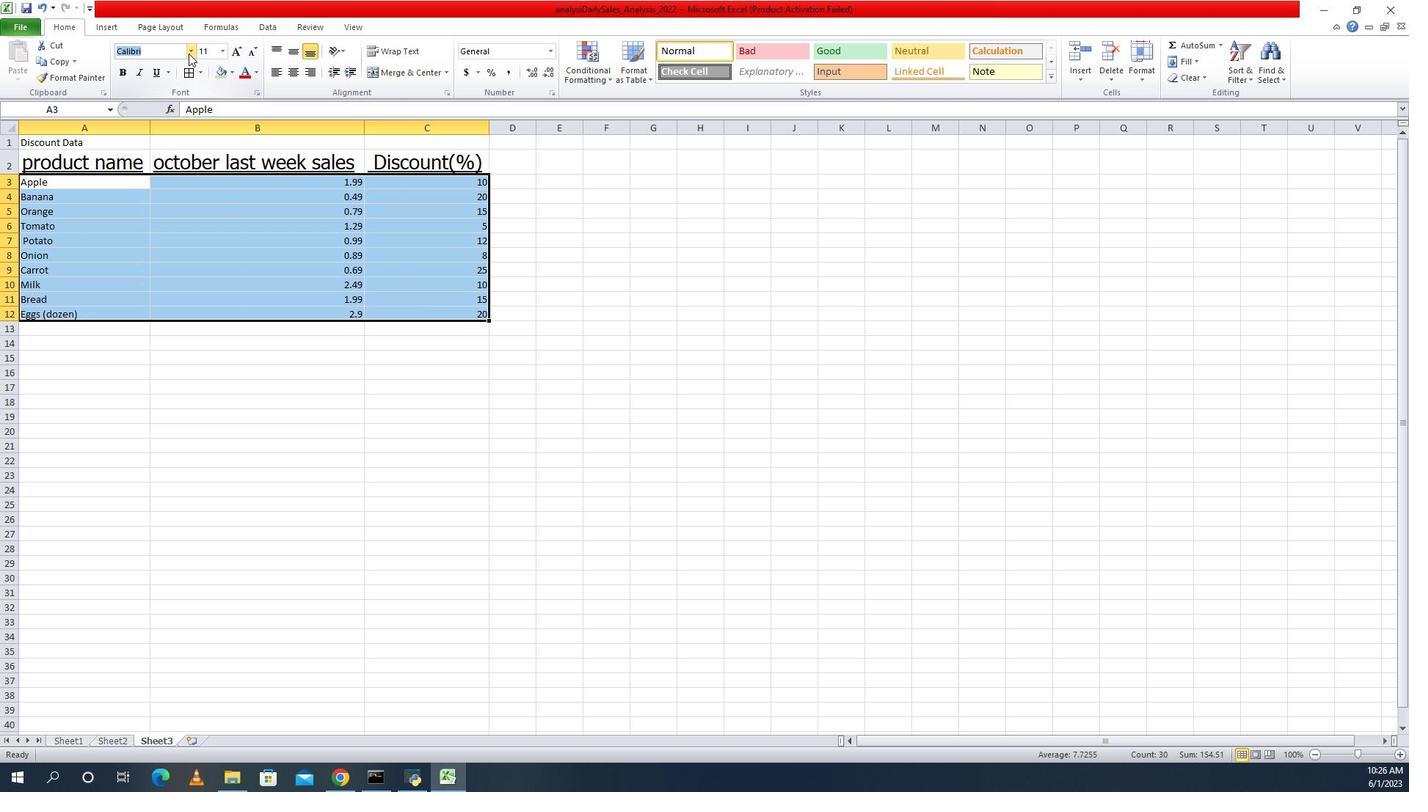
Action: Mouse moved to (1255, 166)
Screenshot: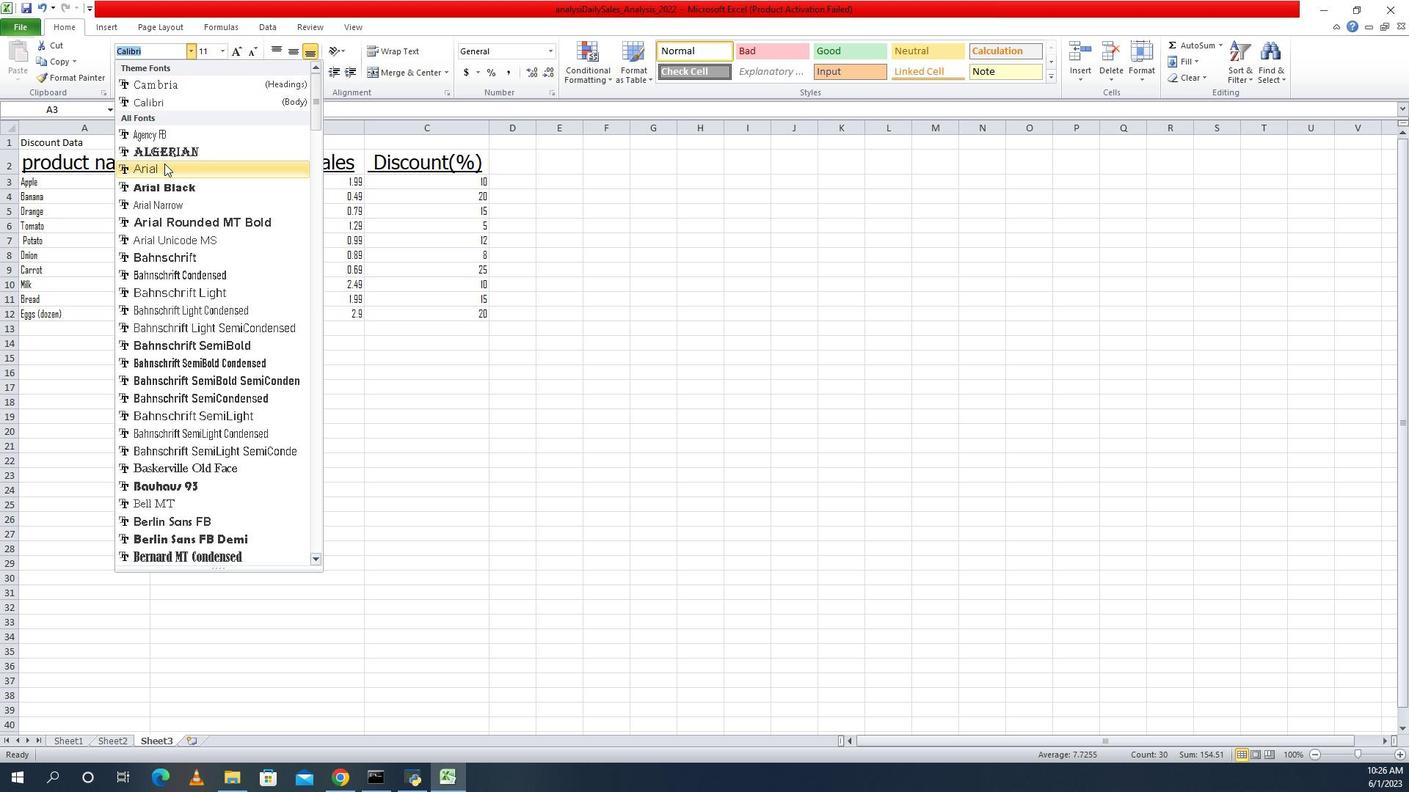 
Action: Mouse pressed left at (1255, 166)
Screenshot: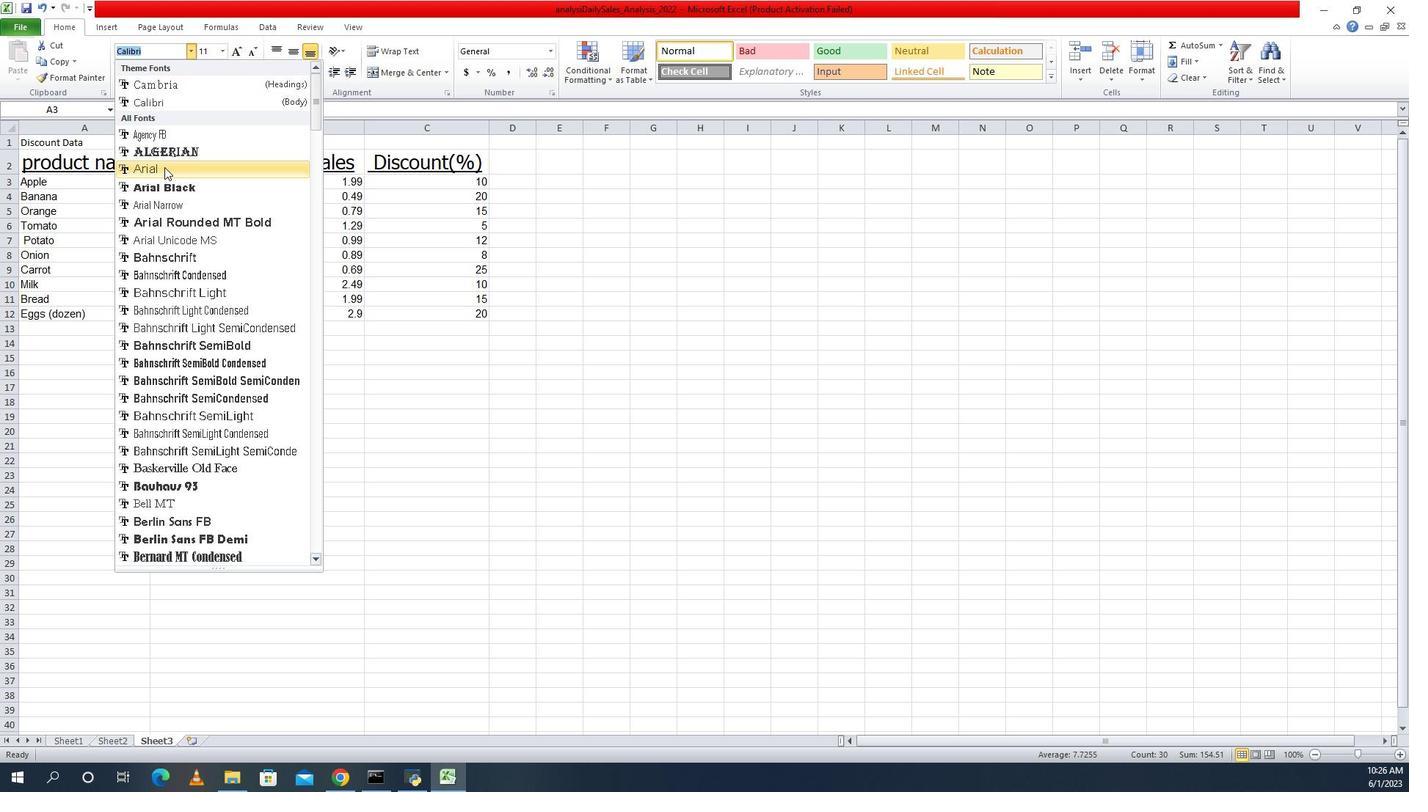 
Action: Mouse moved to (1317, 50)
Screenshot: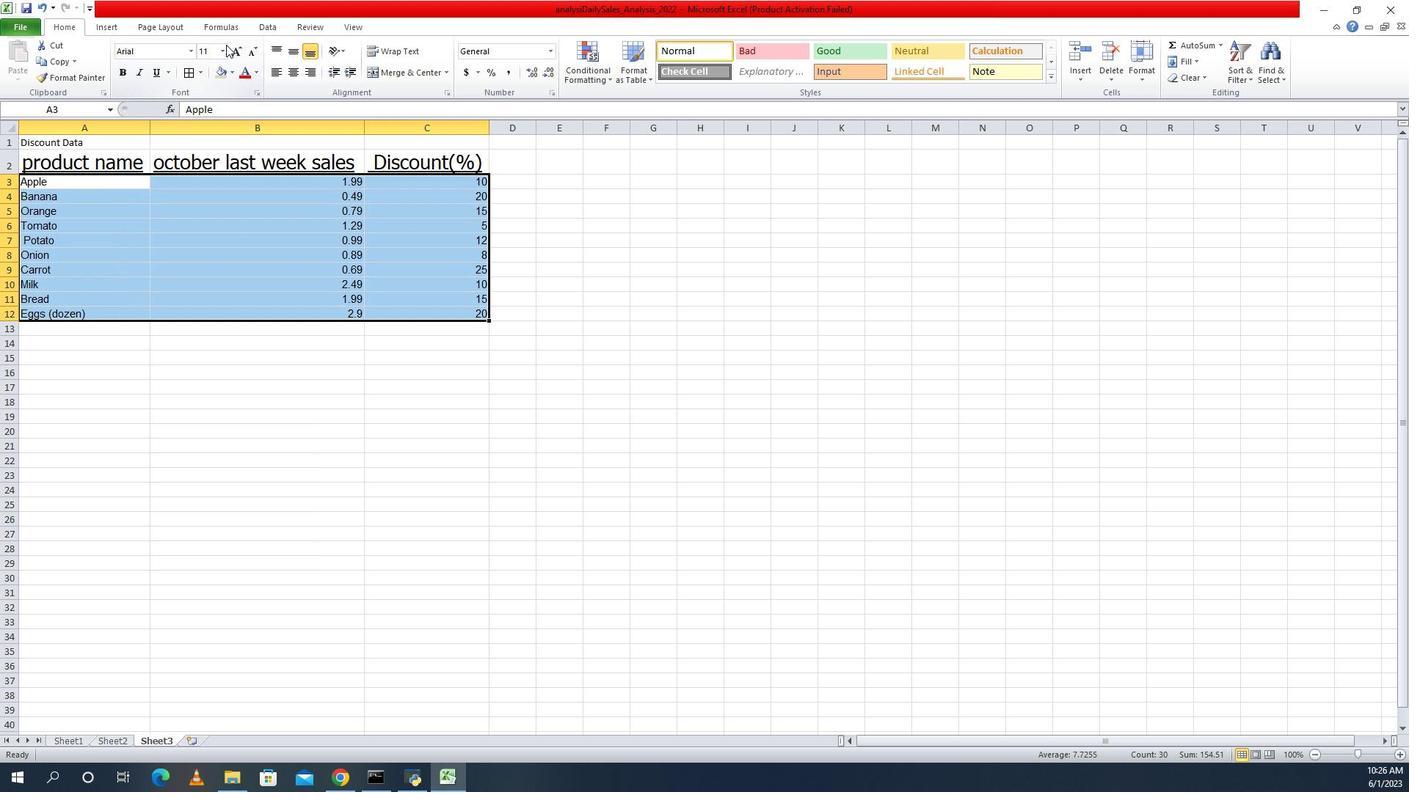 
Action: Mouse pressed left at (1317, 50)
Screenshot: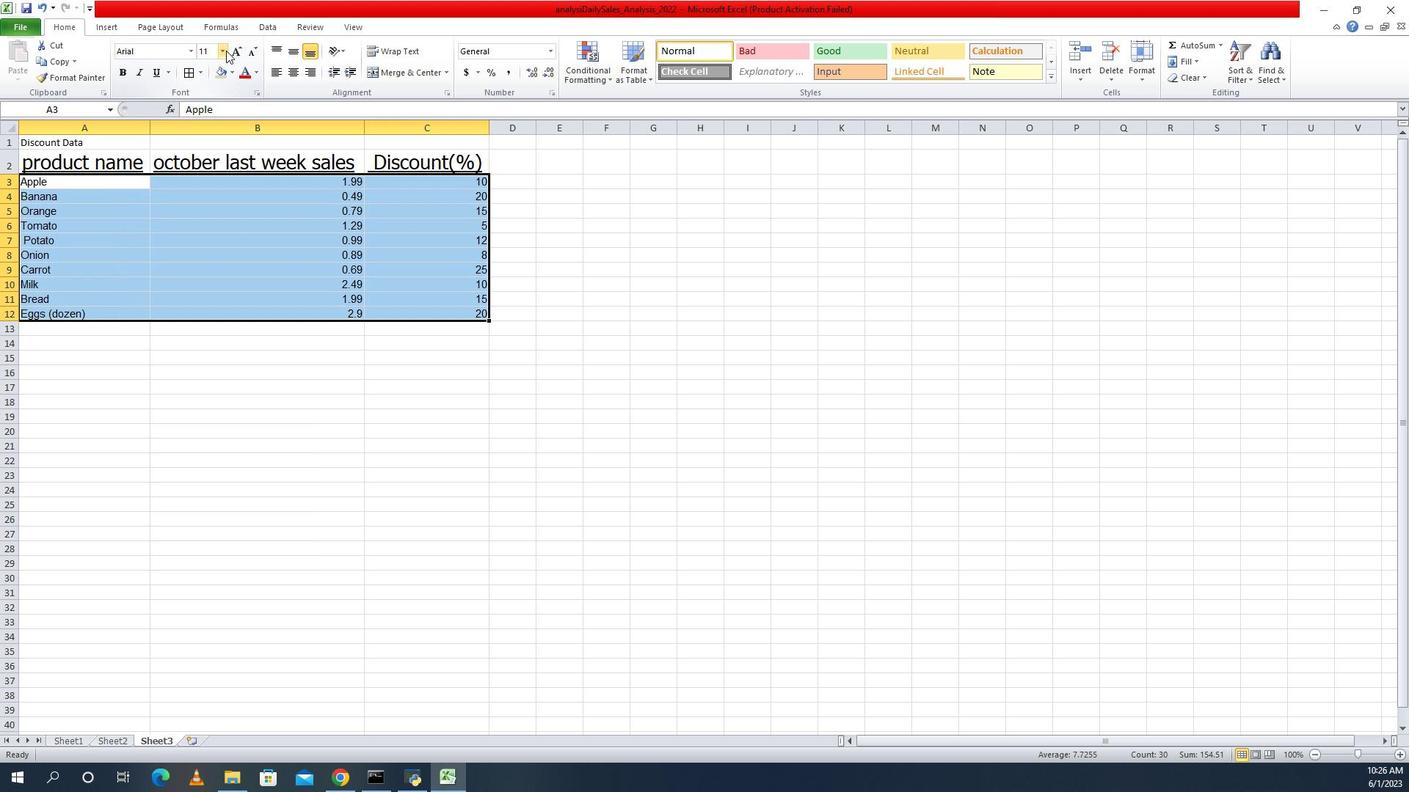 
Action: Mouse moved to (1299, 118)
Screenshot: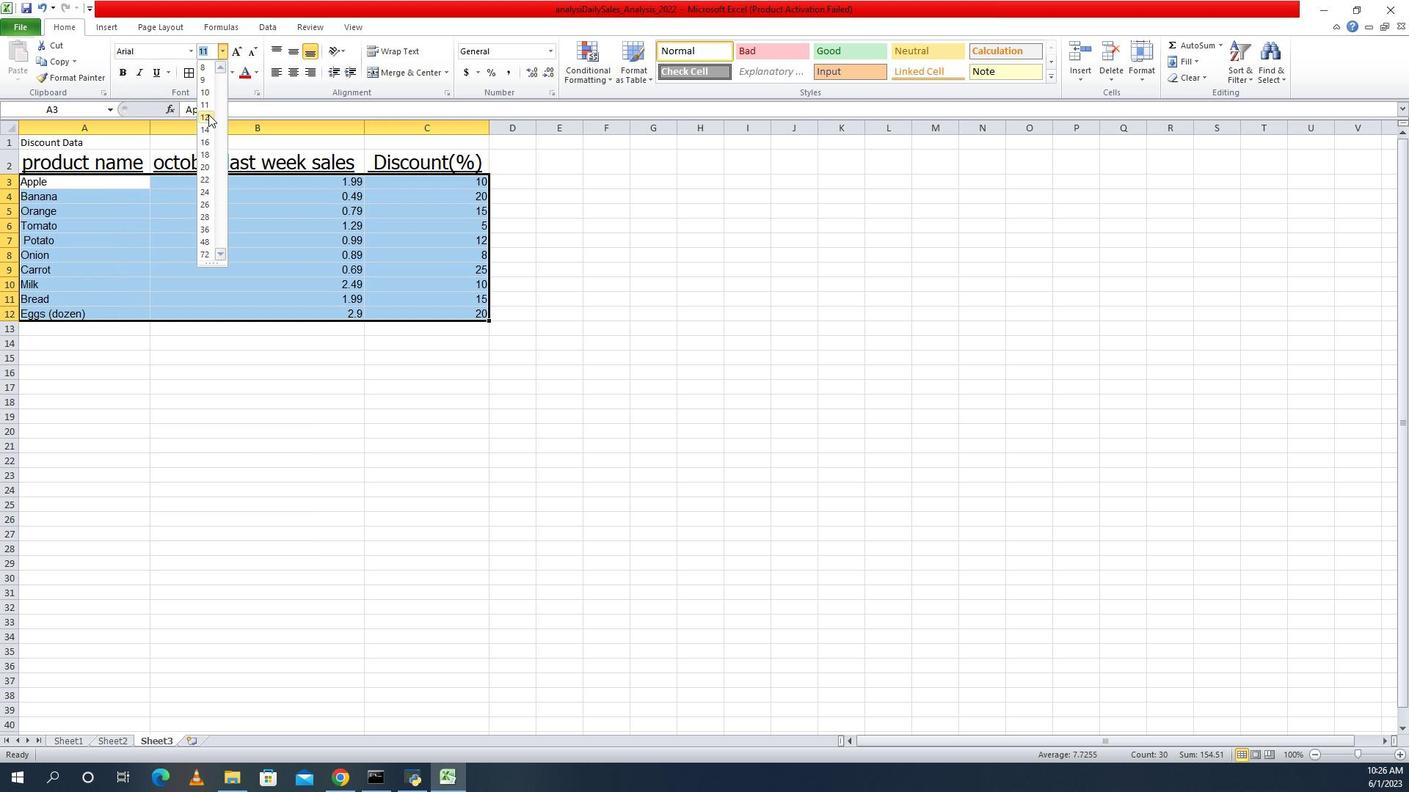 
Action: Mouse pressed left at (1299, 118)
Screenshot: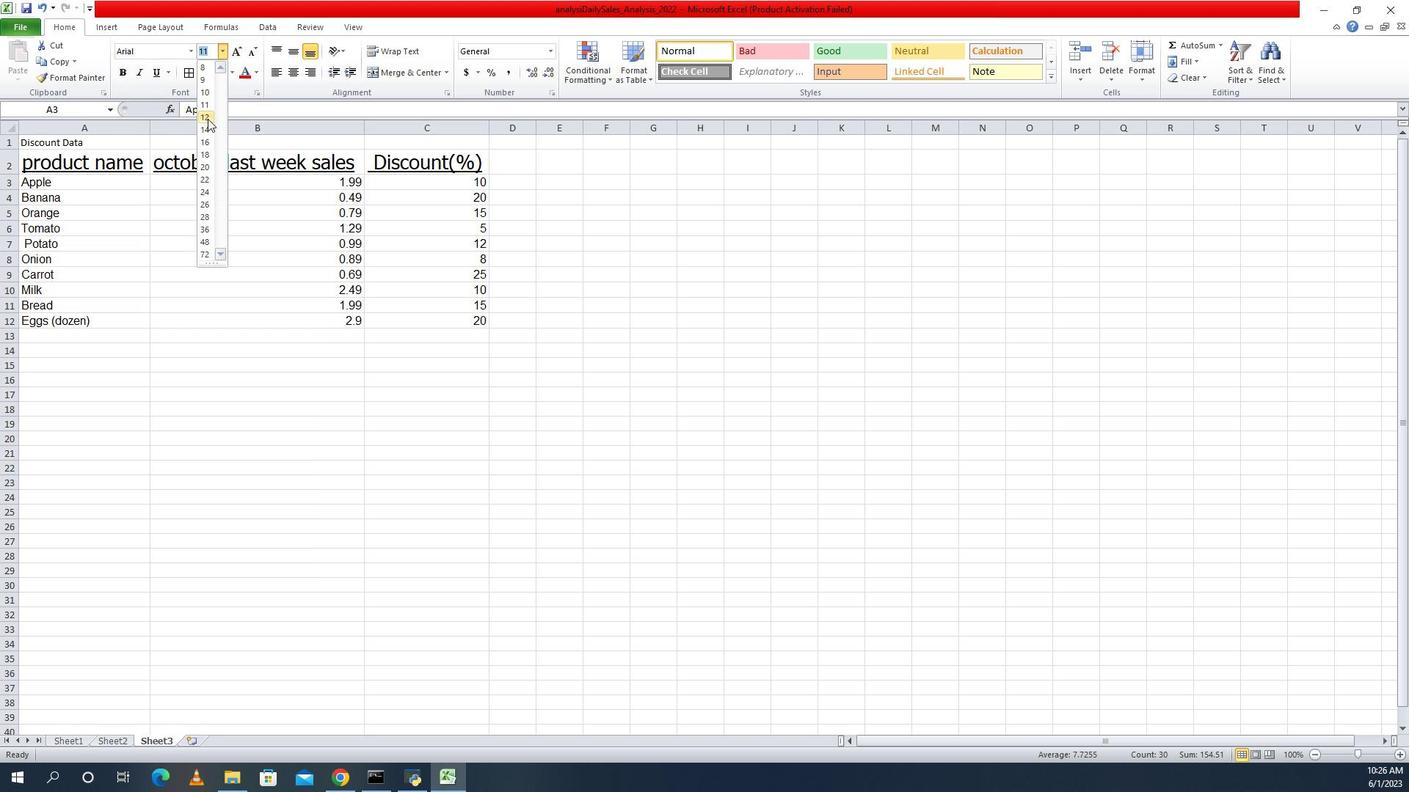 
Action: Mouse moved to (1364, 73)
Screenshot: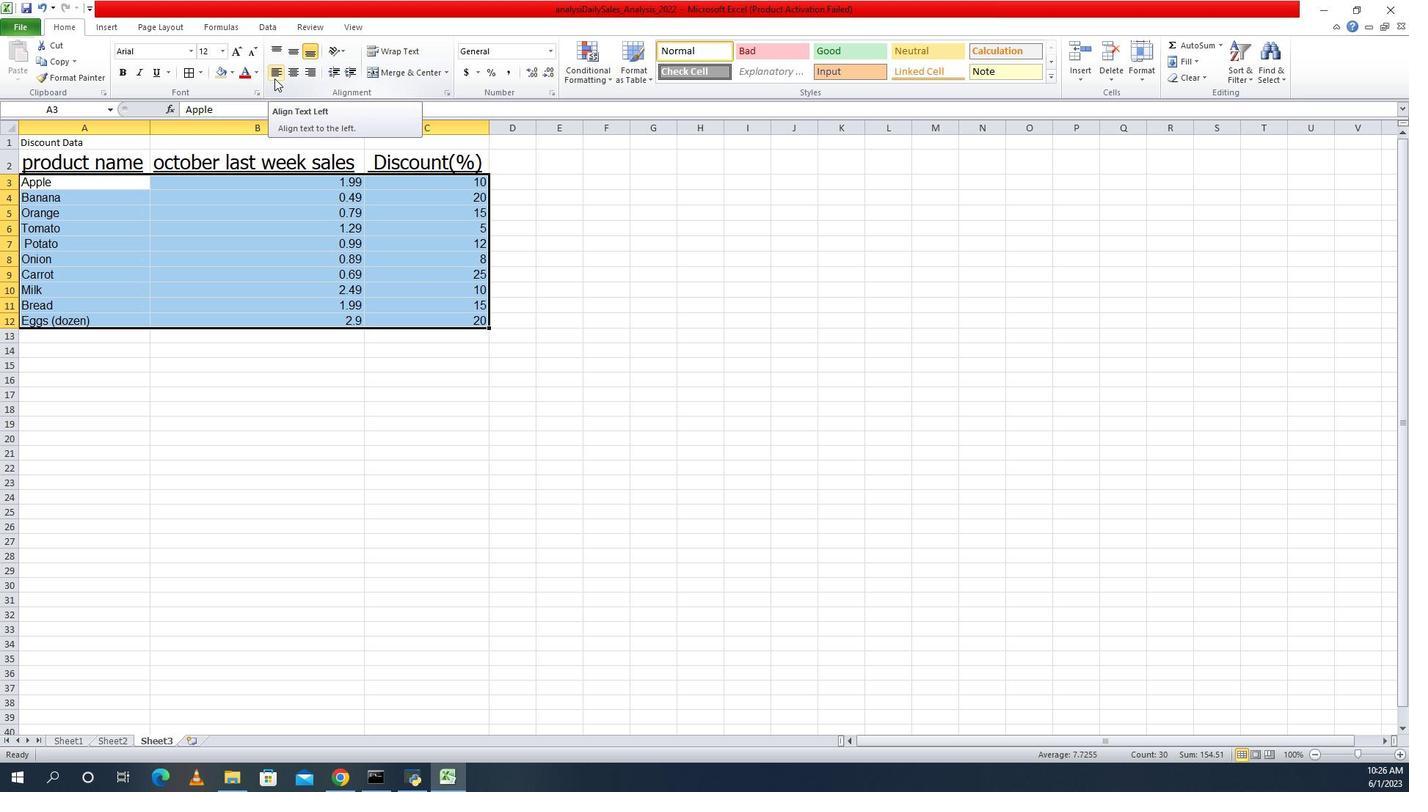 
Action: Mouse pressed left at (1364, 73)
Screenshot: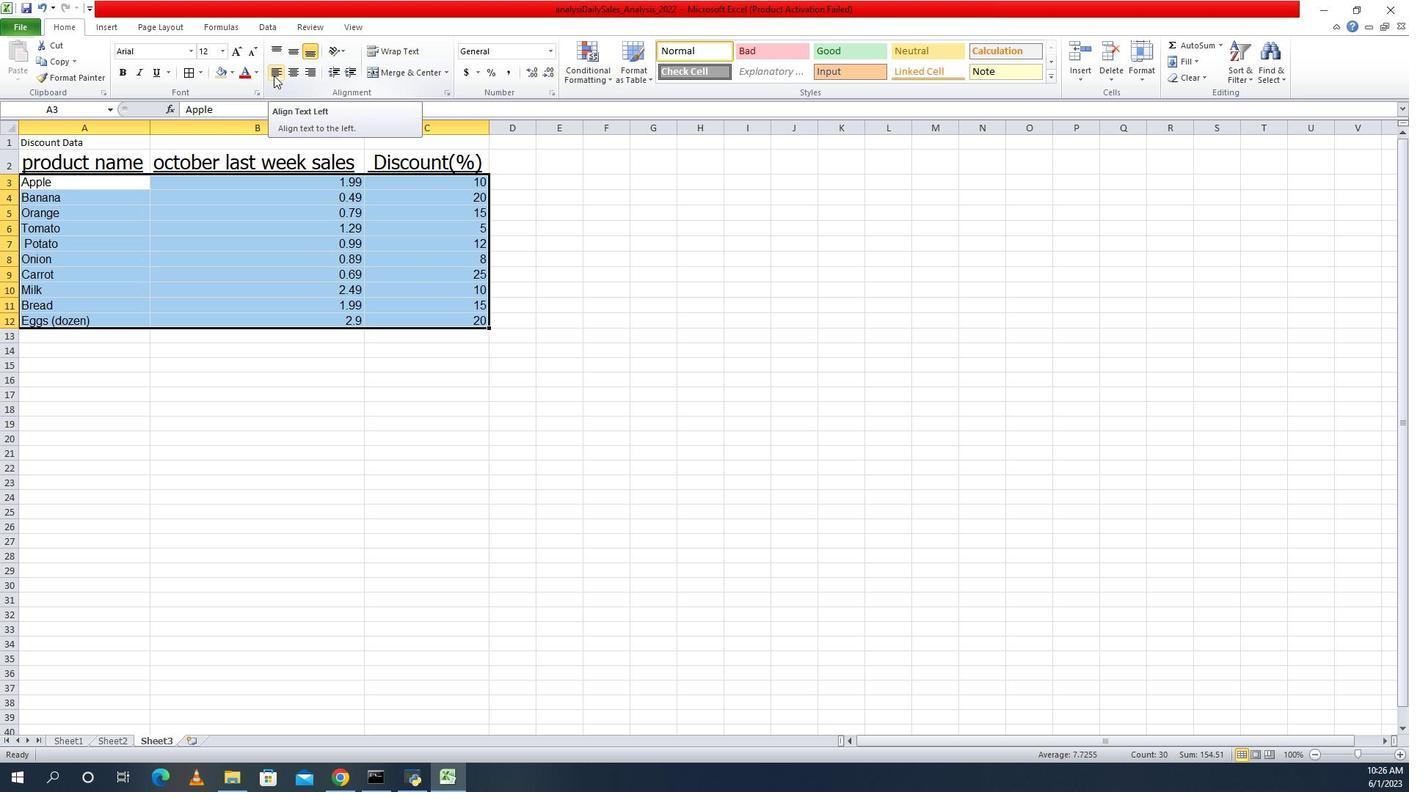
Action: Mouse moved to (1251, 413)
Screenshot: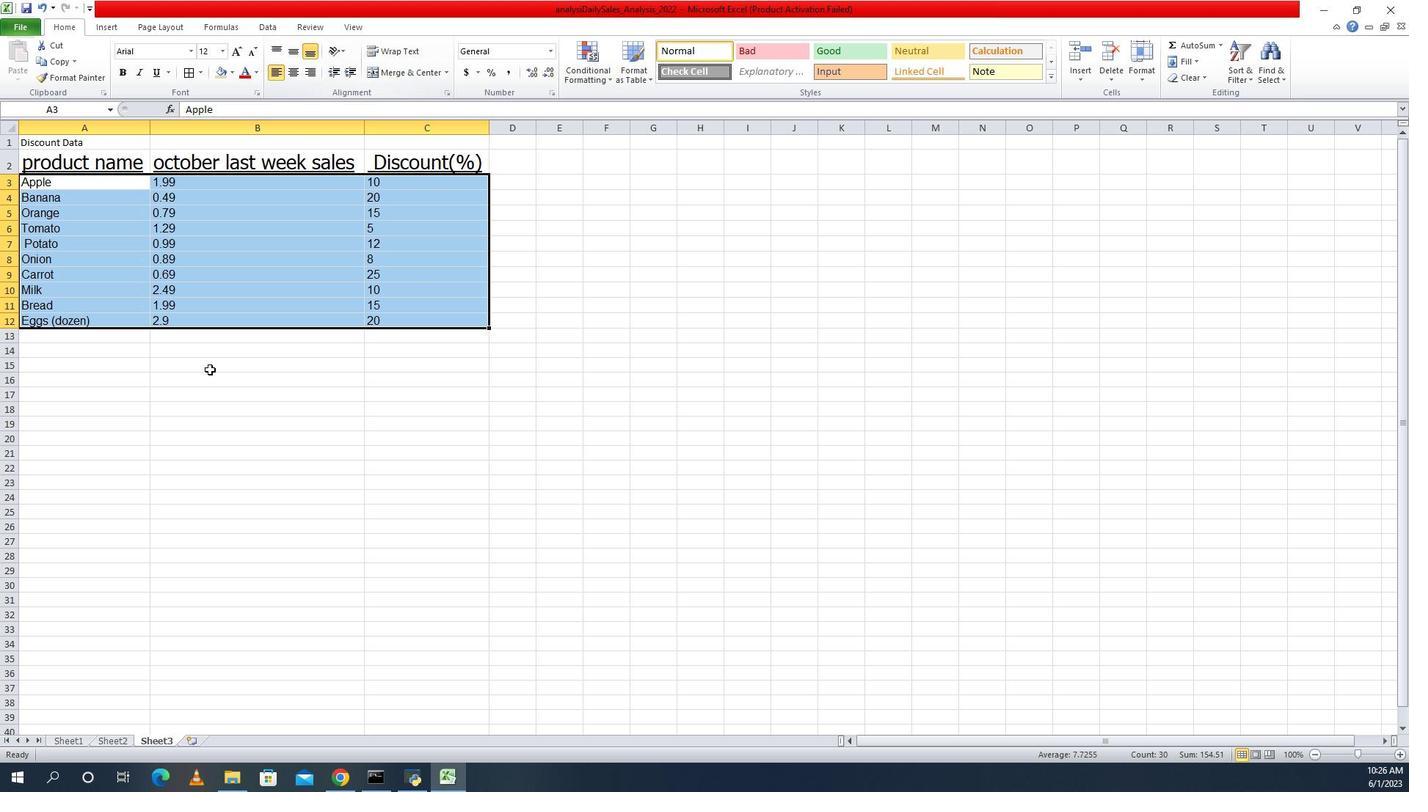 
Action: Mouse pressed left at (1251, 413)
Screenshot: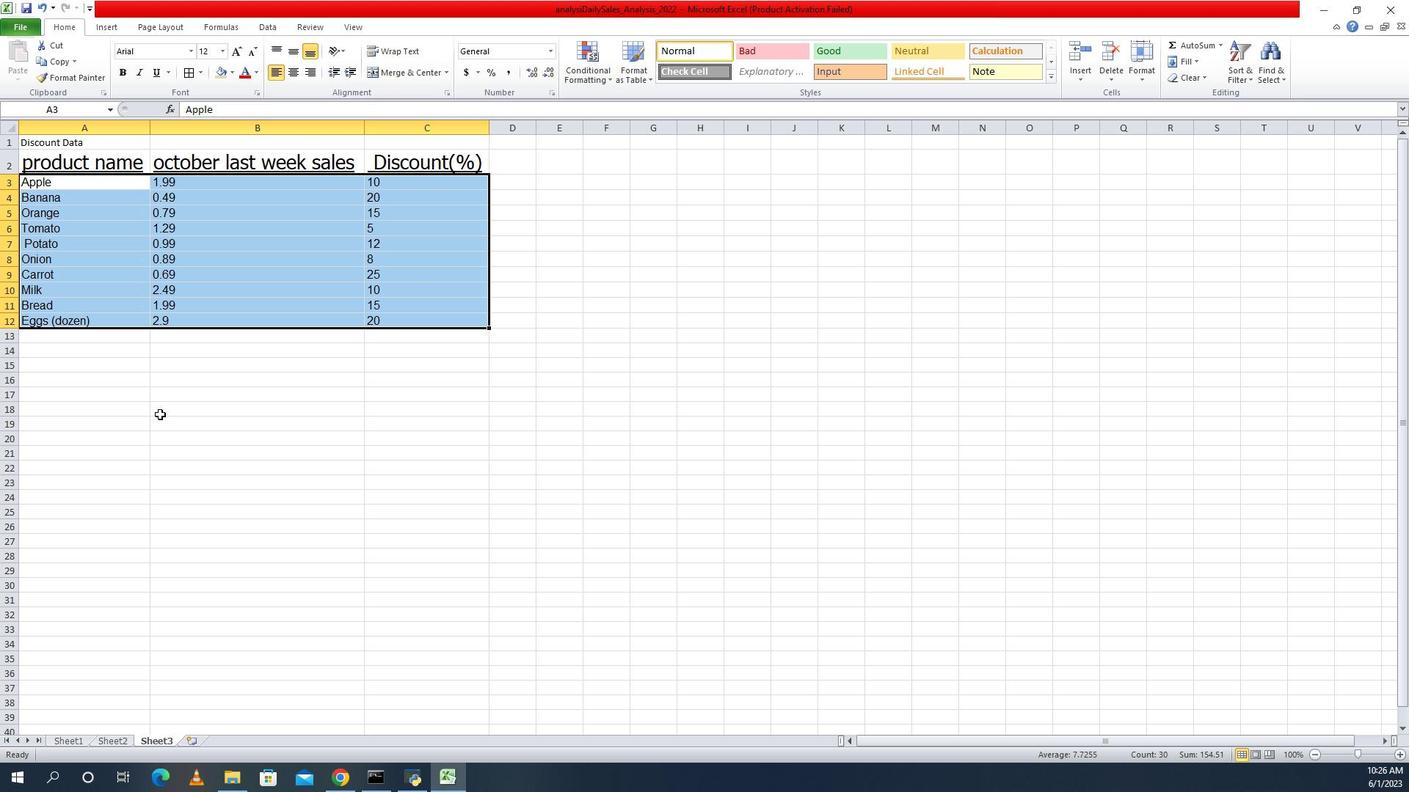 
